 Task: Look for space in San Miguel, Philippines from 10th August, 2023 to 18th August, 2023 for 2 adults in price range Rs.10000 to Rs.14000. Place can be private room with 1  bedroom having 1 bed and 1 bathroom. Property type can be house, flat, guest house. Amenities needed are: wifi, TV, free parkinig on premises, gym, breakfast. Booking option can be shelf check-in. Required host language is English.
Action: Mouse moved to (446, 96)
Screenshot: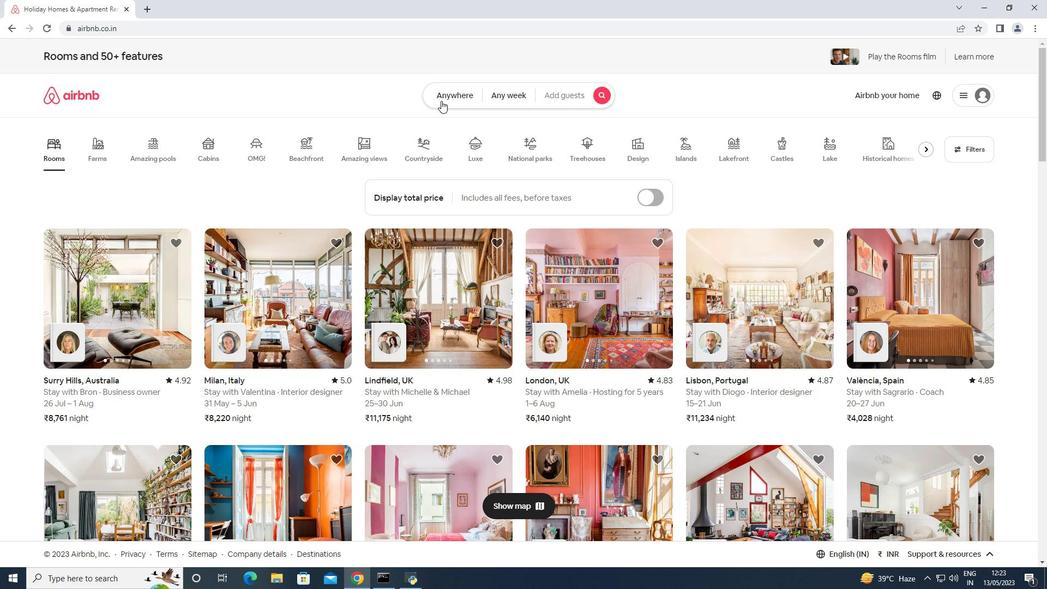 
Action: Mouse pressed left at (446, 96)
Screenshot: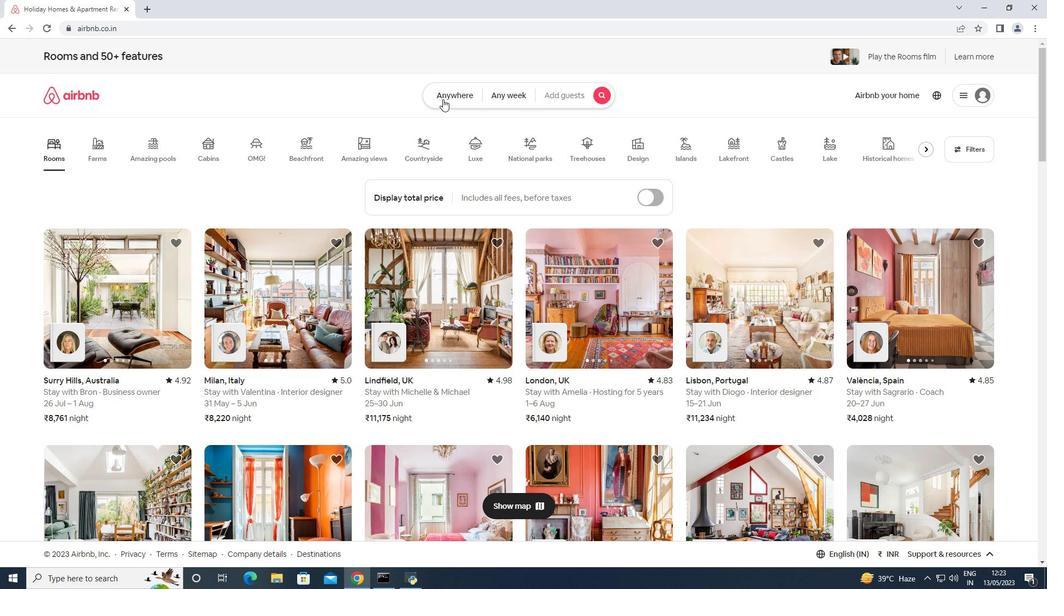 
Action: Mouse moved to (415, 130)
Screenshot: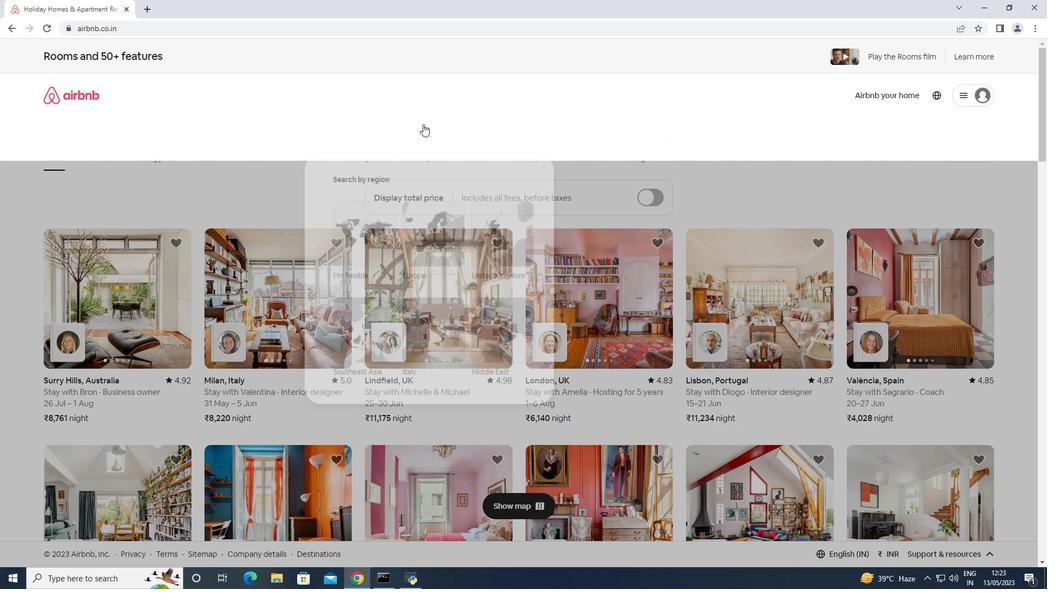
Action: Mouse pressed left at (415, 130)
Screenshot: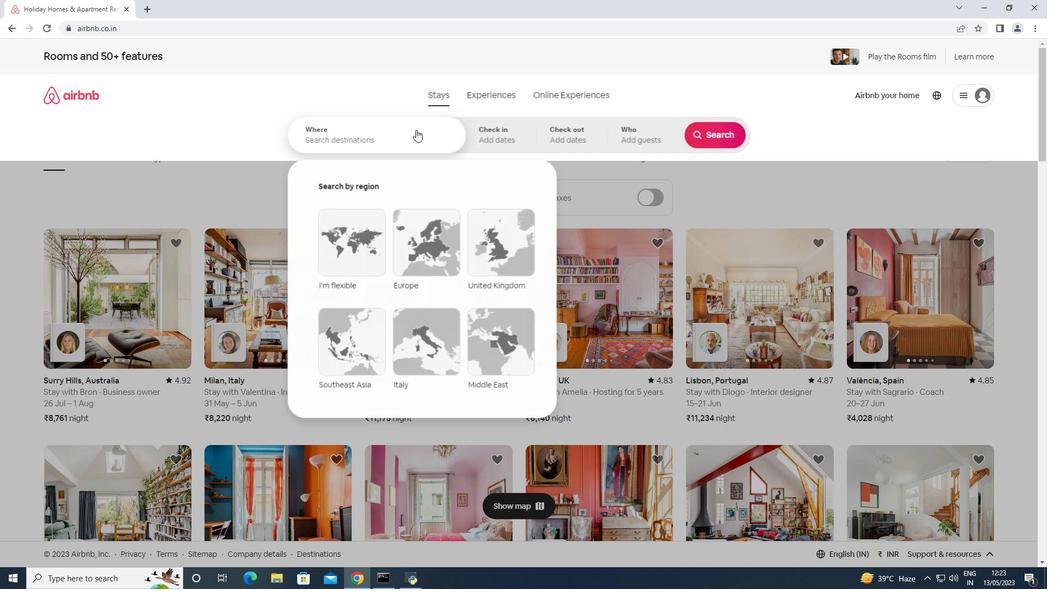 
Action: Key pressed <Key.shift>San<Key.space><Key.shift>Miguel,<Key.space><Key.shift>Philiphi<Key.backspace><Key.backspace><Key.backspace>ppines<Key.enter>
Screenshot: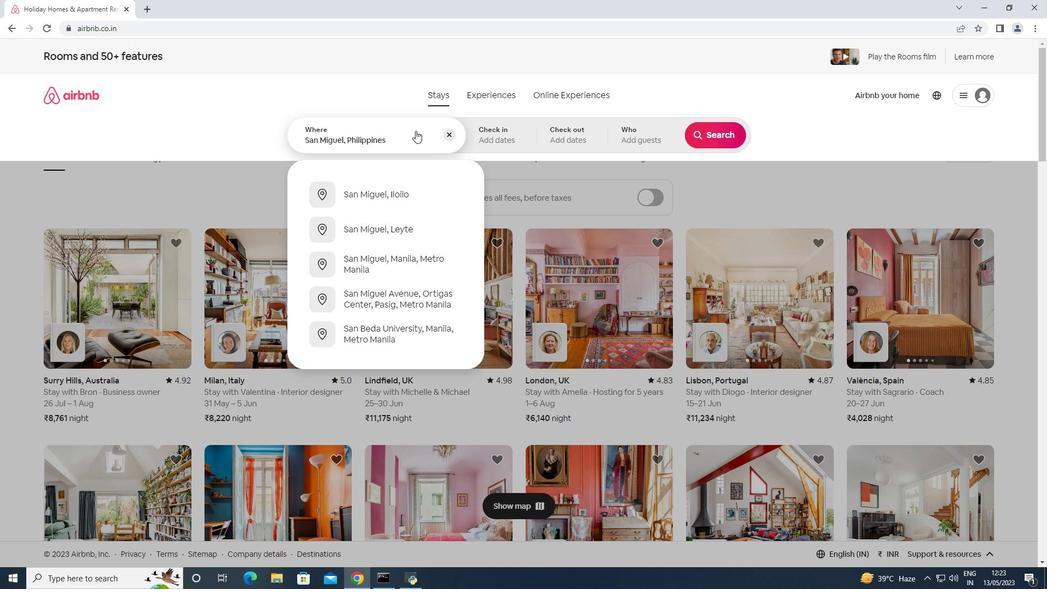 
Action: Mouse moved to (715, 229)
Screenshot: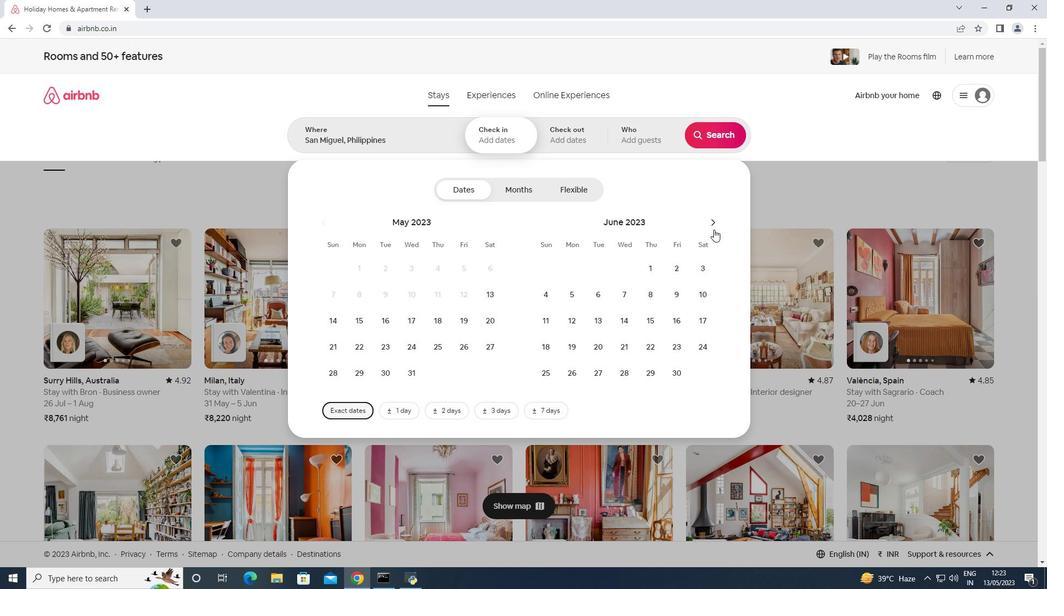 
Action: Mouse pressed left at (715, 229)
Screenshot: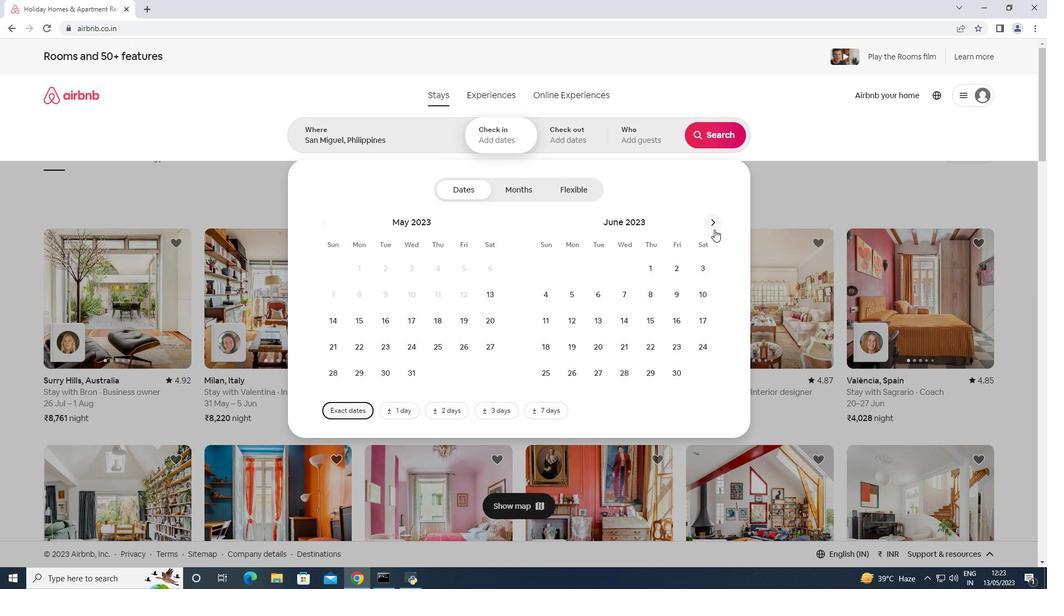 
Action: Mouse pressed left at (715, 229)
Screenshot: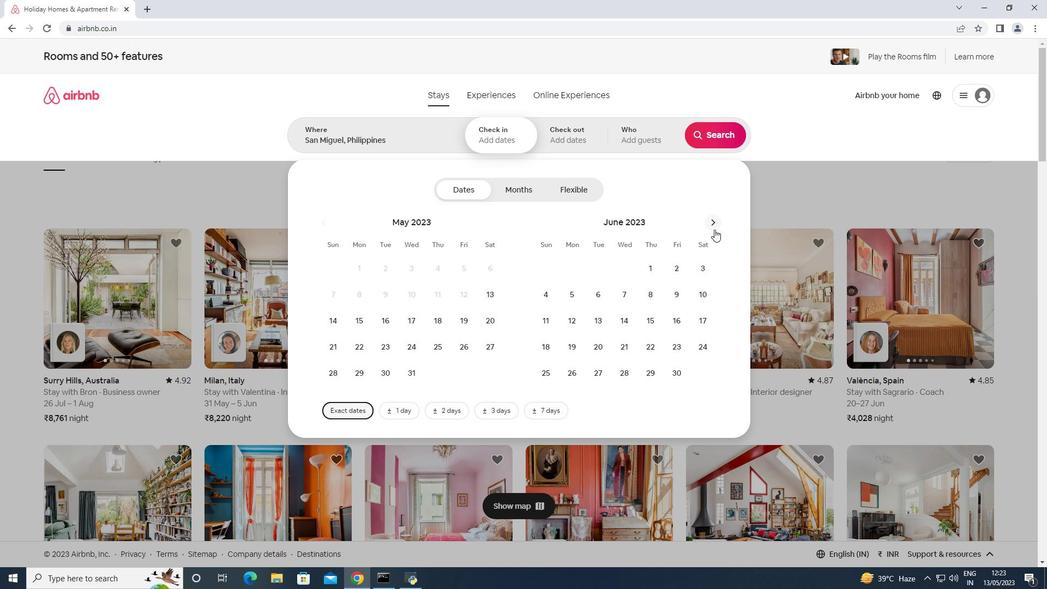 
Action: Mouse moved to (660, 293)
Screenshot: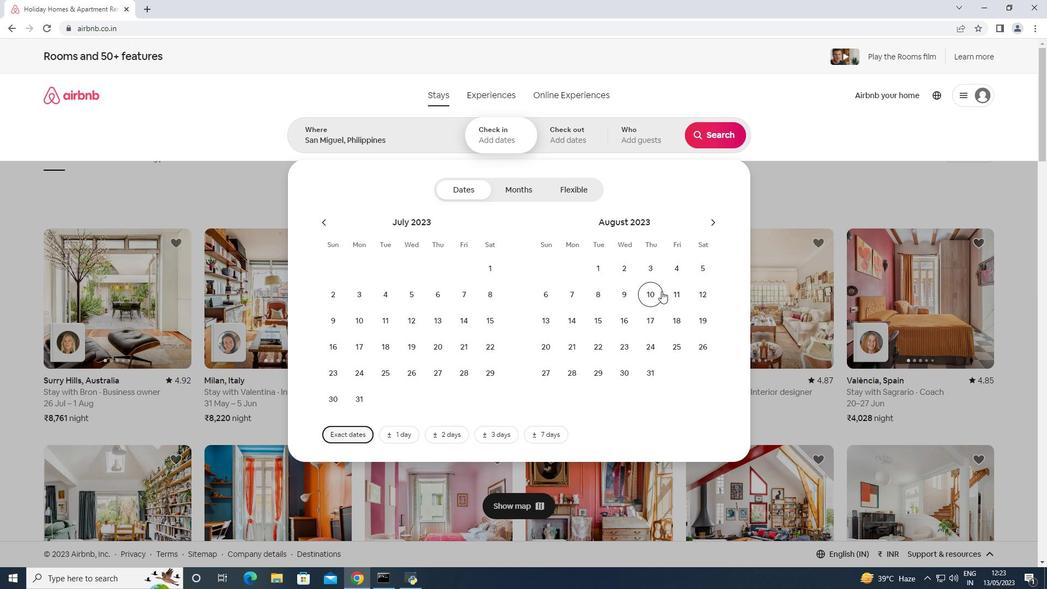 
Action: Mouse pressed left at (660, 293)
Screenshot: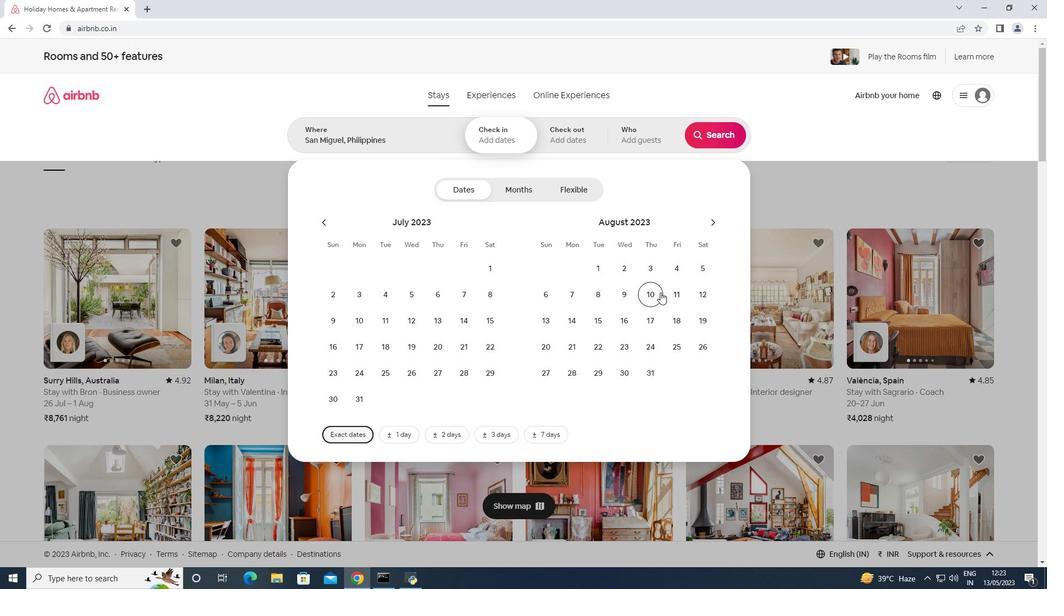 
Action: Mouse moved to (672, 318)
Screenshot: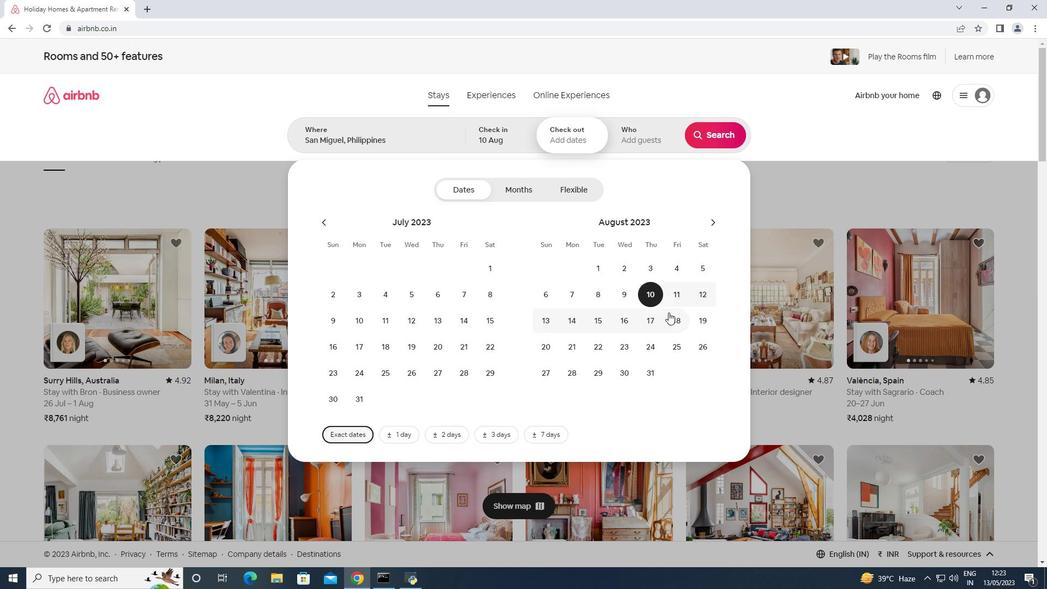 
Action: Mouse pressed left at (672, 318)
Screenshot: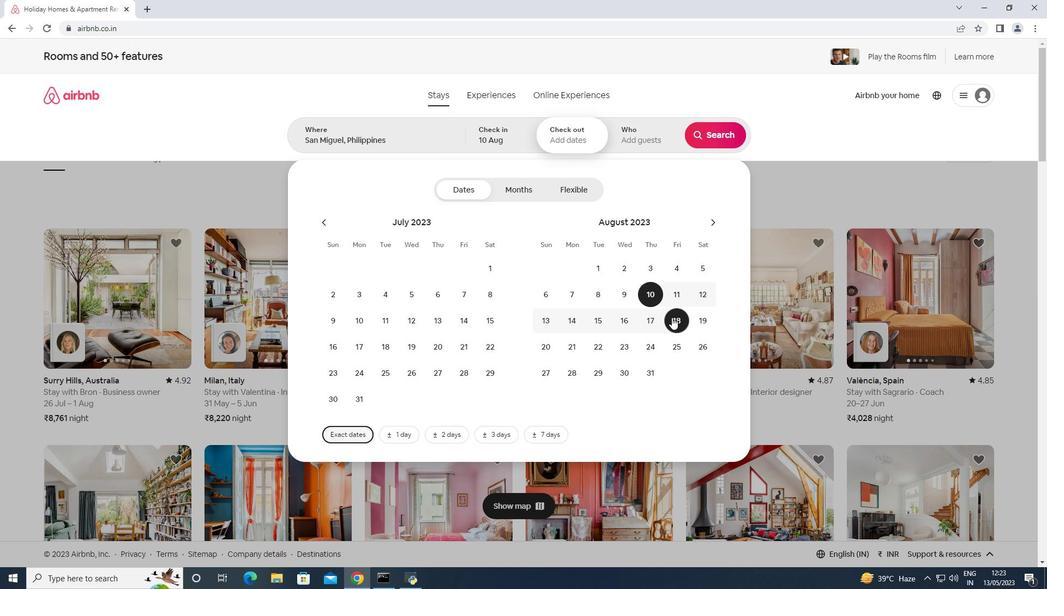 
Action: Mouse moved to (643, 149)
Screenshot: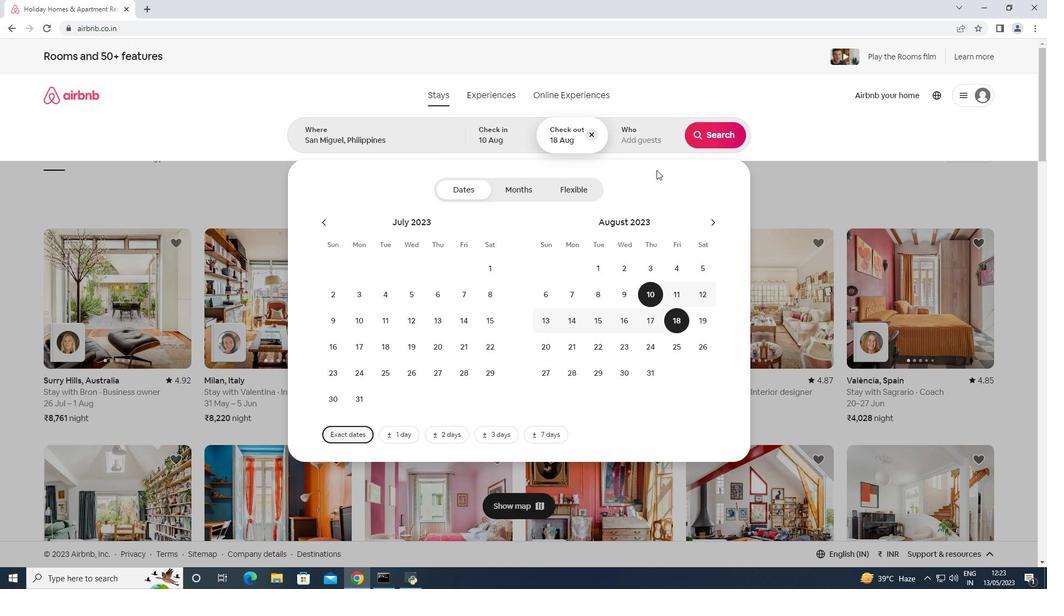 
Action: Mouse pressed left at (643, 149)
Screenshot: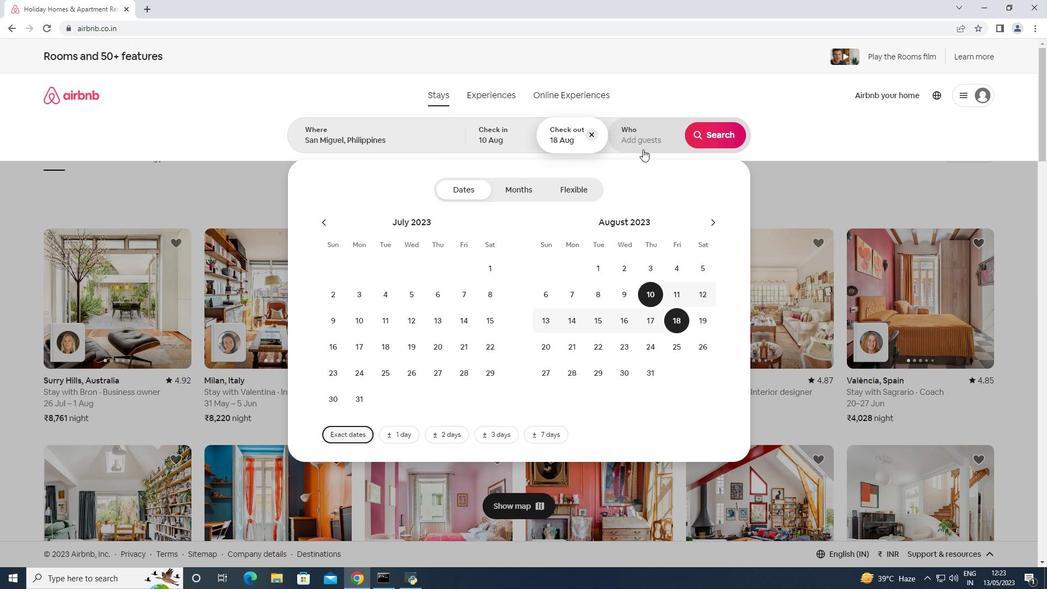 
Action: Mouse moved to (720, 195)
Screenshot: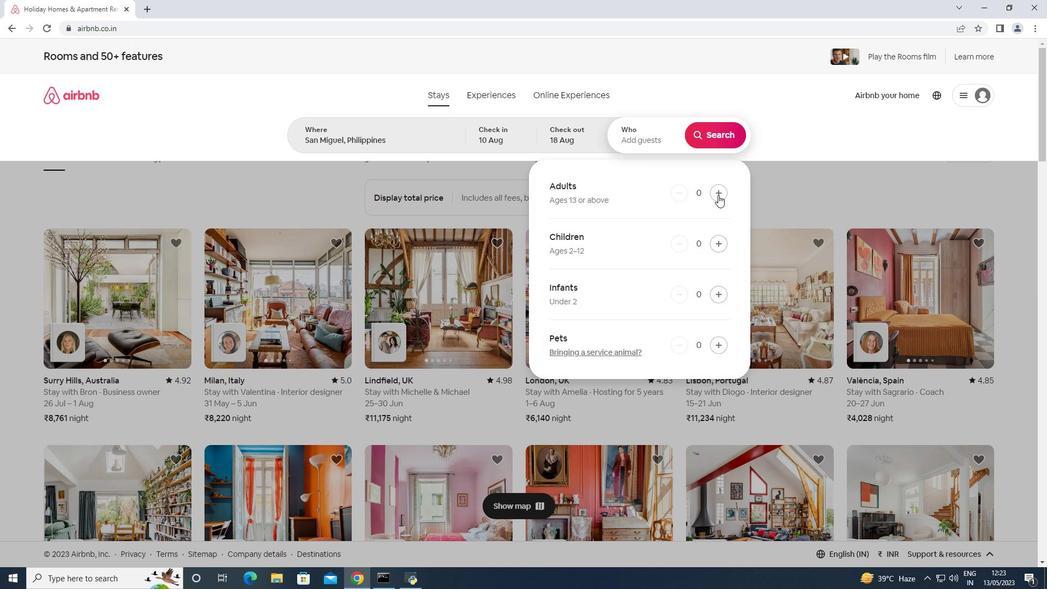 
Action: Mouse pressed left at (720, 195)
Screenshot: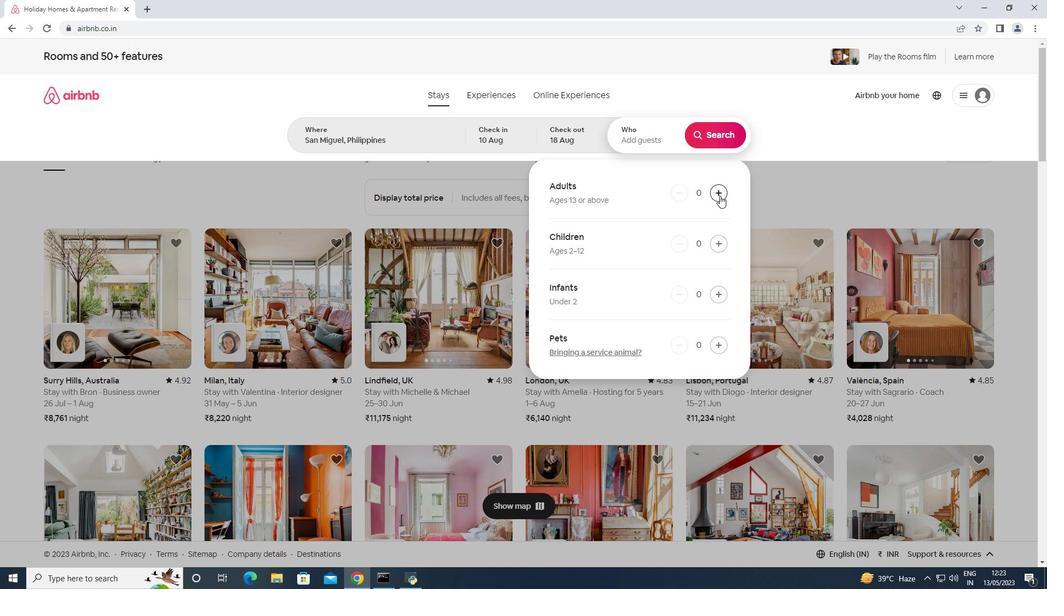 
Action: Mouse pressed left at (720, 195)
Screenshot: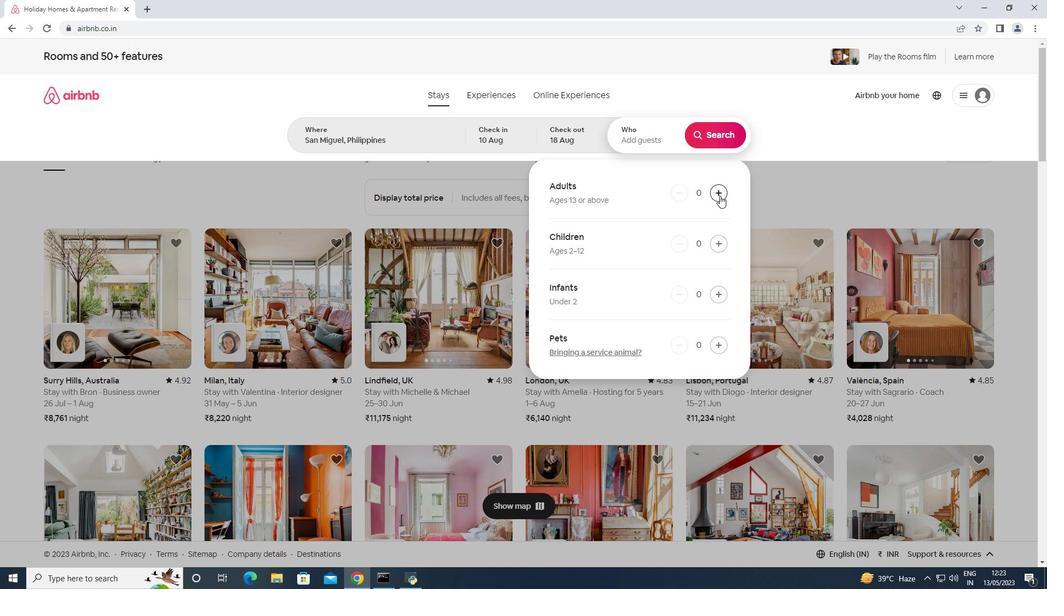 
Action: Mouse moved to (711, 133)
Screenshot: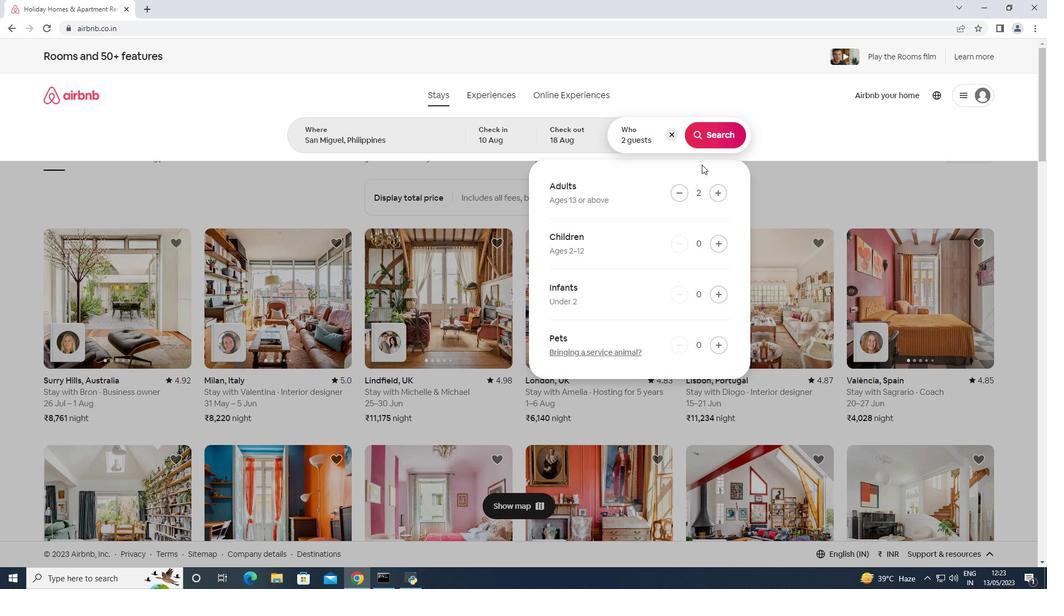 
Action: Mouse pressed left at (711, 133)
Screenshot: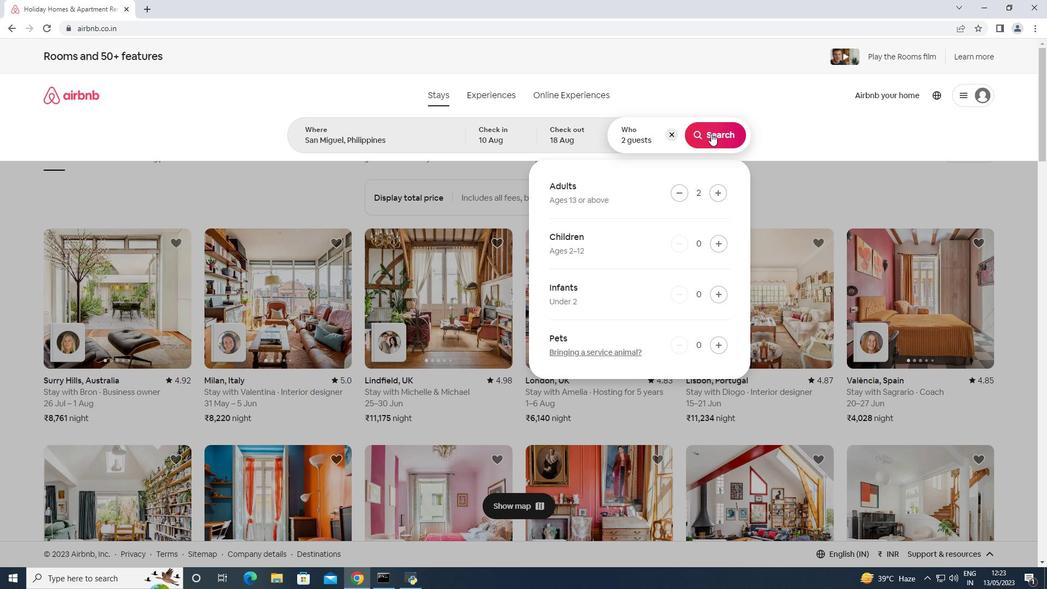 
Action: Mouse moved to (1006, 103)
Screenshot: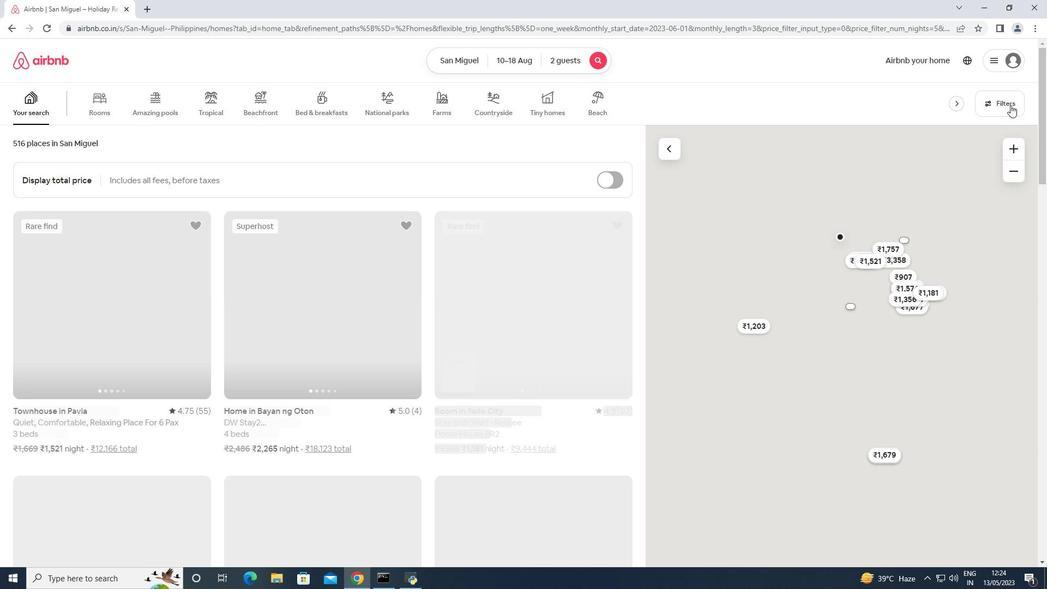 
Action: Mouse pressed left at (1006, 103)
Screenshot: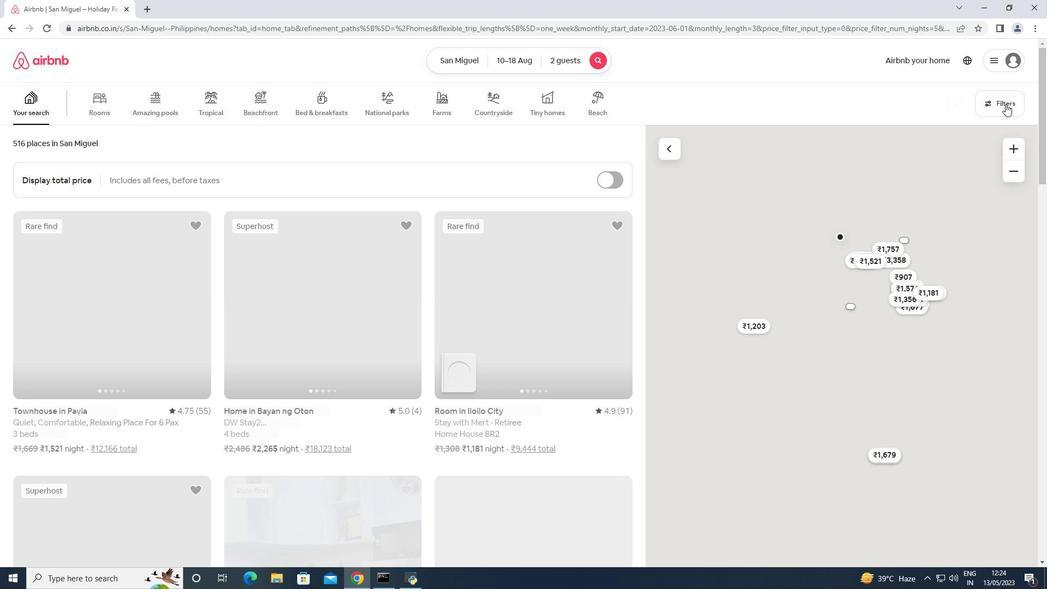 
Action: Mouse moved to (439, 368)
Screenshot: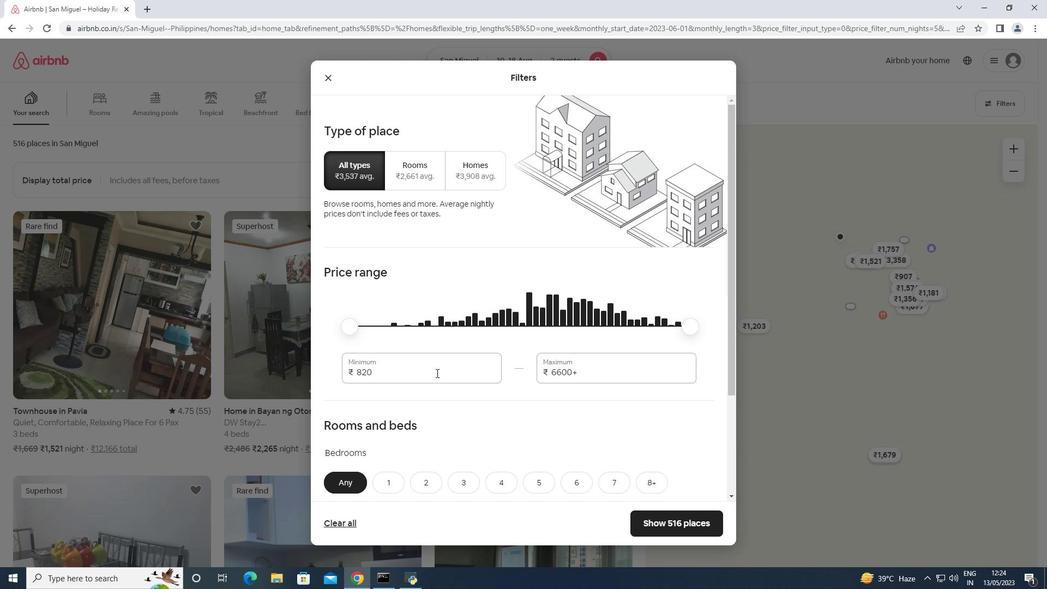 
Action: Mouse pressed left at (439, 368)
Screenshot: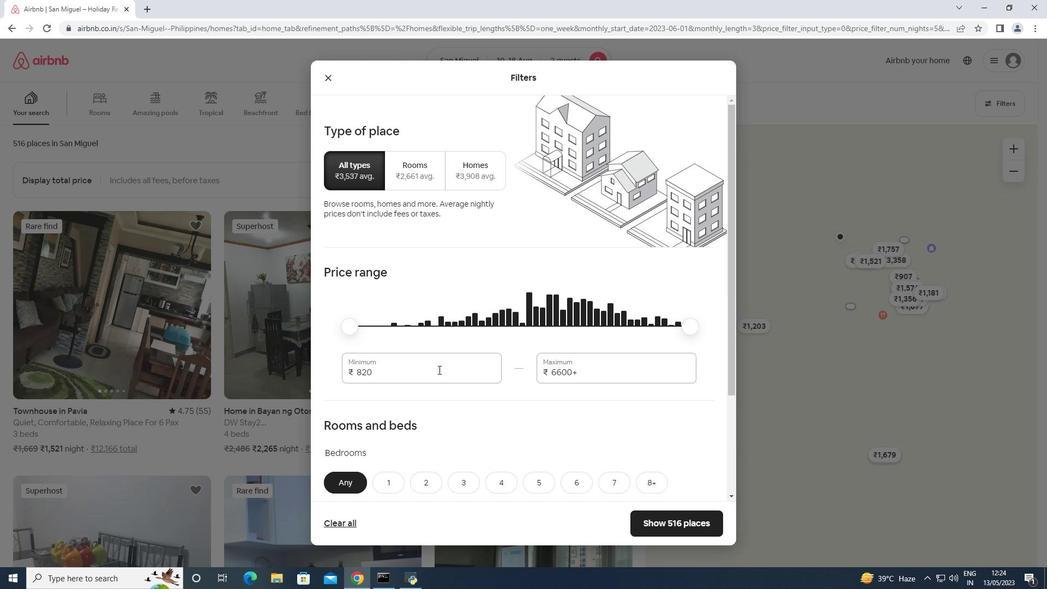 
Action: Mouse pressed left at (439, 368)
Screenshot: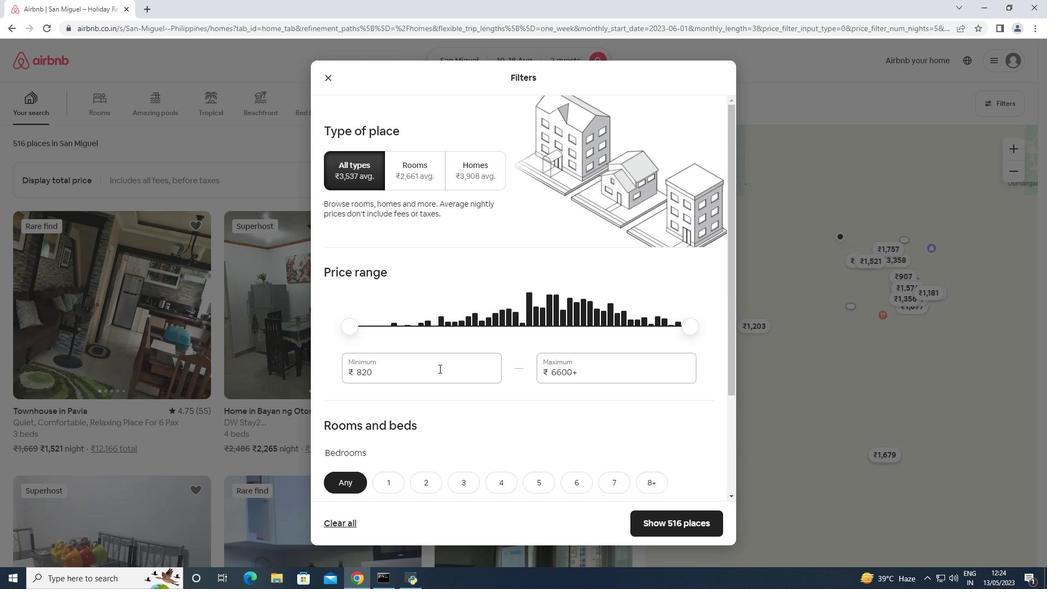 
Action: Mouse moved to (439, 368)
Screenshot: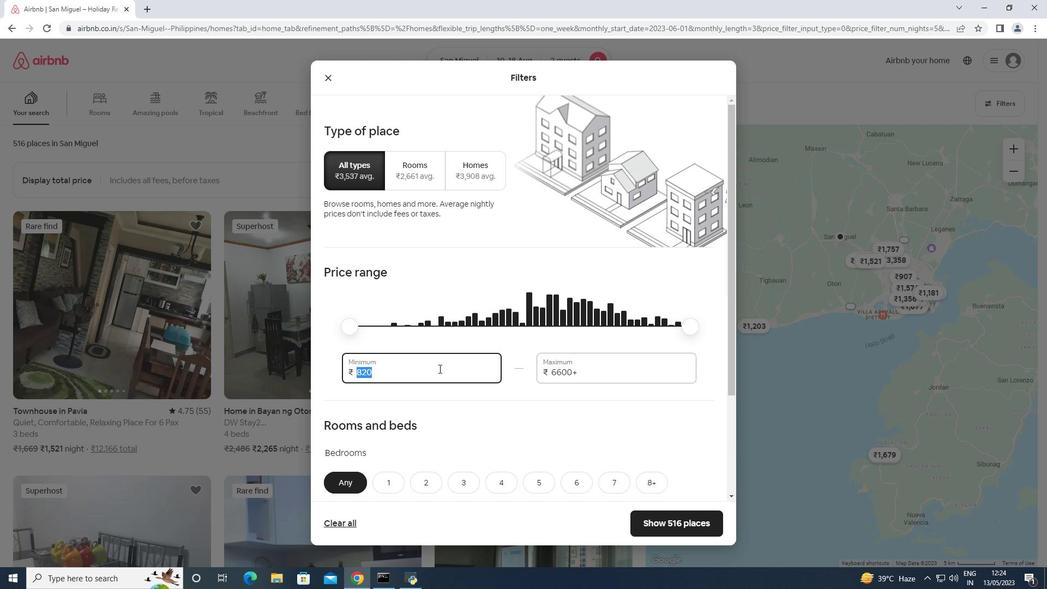
Action: Key pressed 10000<Key.tab>12<Key.backspace>4000
Screenshot: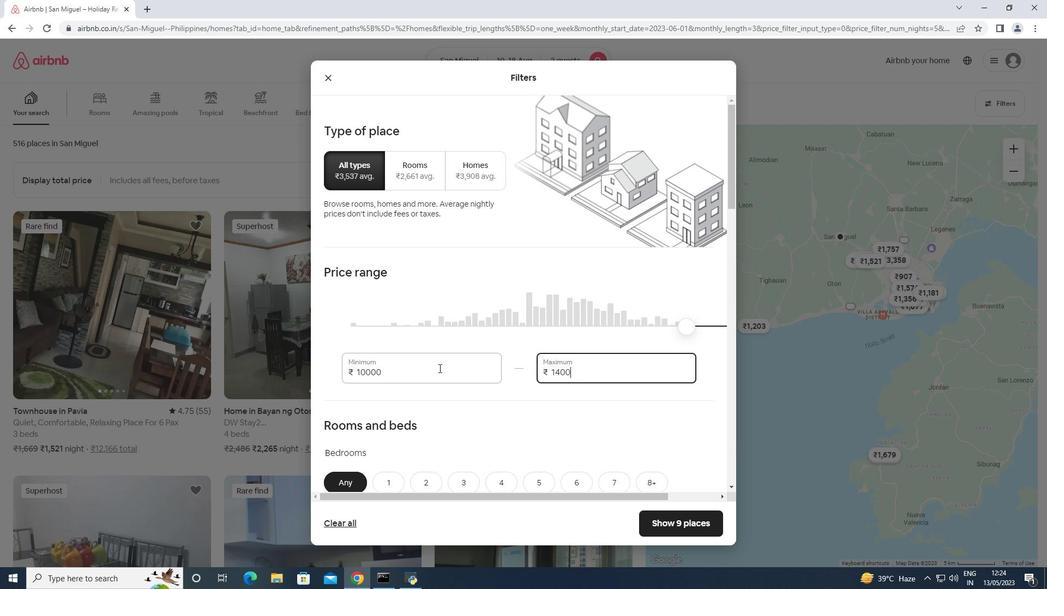 
Action: Mouse scrolled (439, 367) with delta (0, 0)
Screenshot: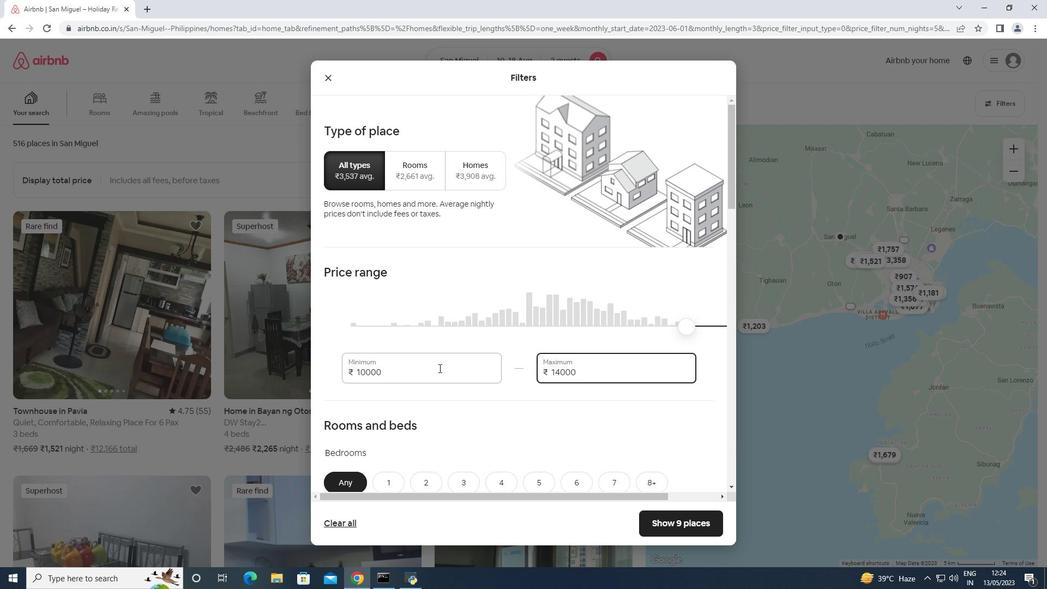 
Action: Mouse scrolled (439, 367) with delta (0, 0)
Screenshot: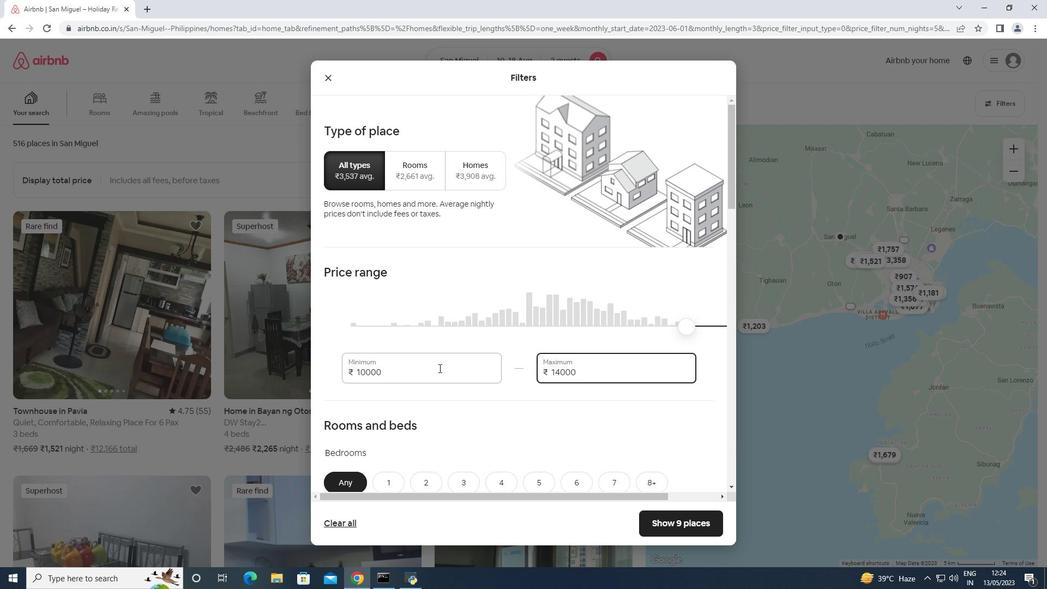 
Action: Mouse scrolled (439, 367) with delta (0, 0)
Screenshot: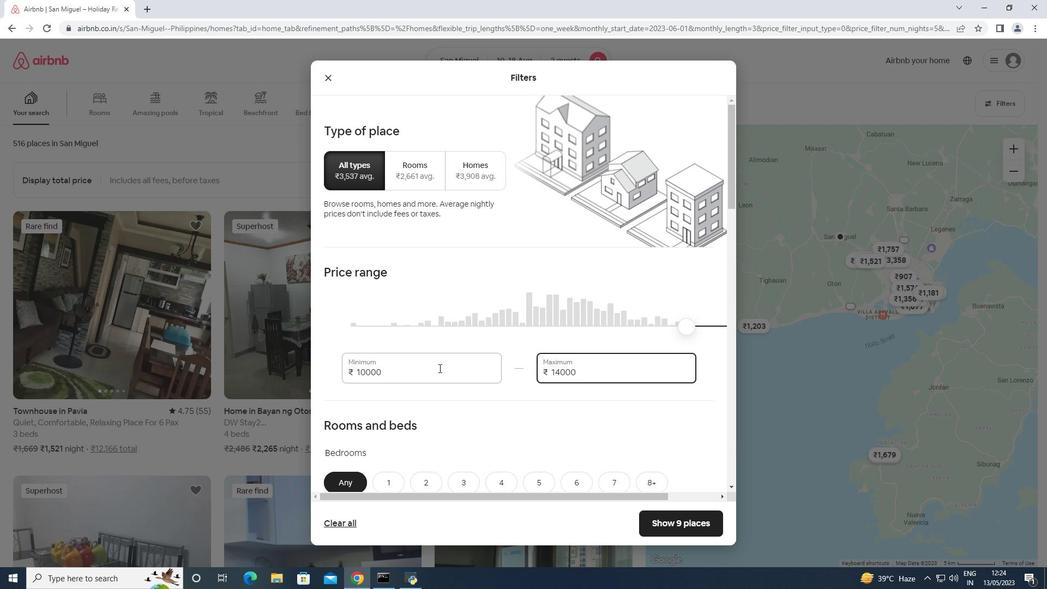 
Action: Mouse scrolled (439, 367) with delta (0, 0)
Screenshot: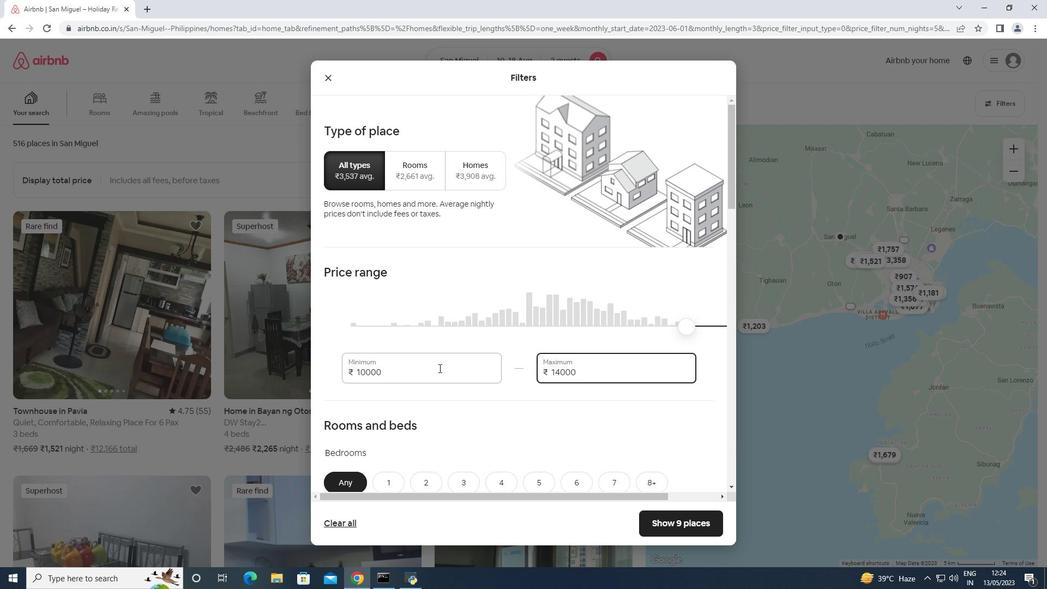 
Action: Mouse scrolled (439, 367) with delta (0, 0)
Screenshot: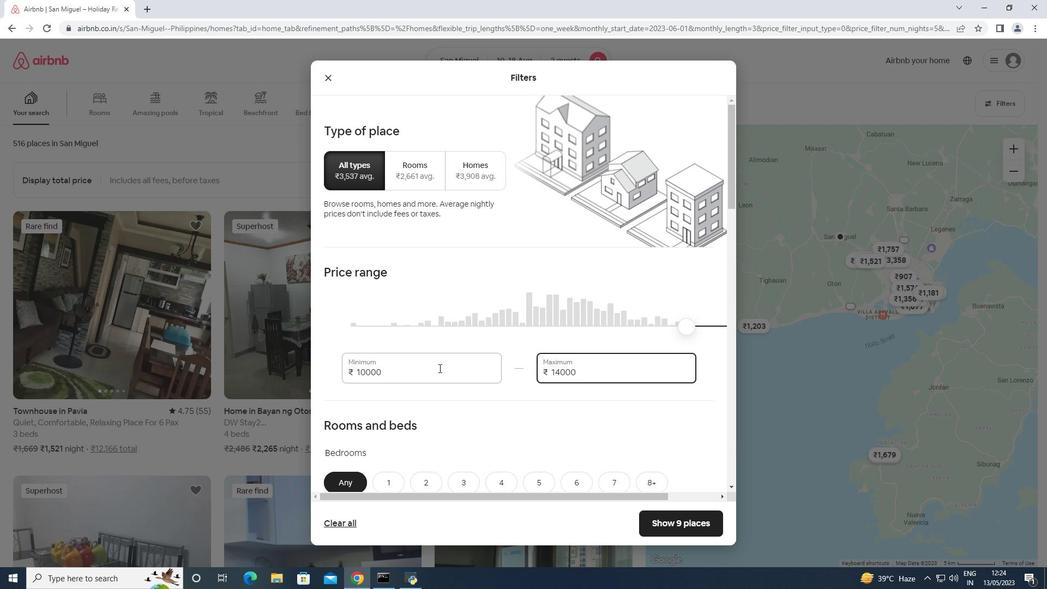
Action: Mouse moved to (397, 210)
Screenshot: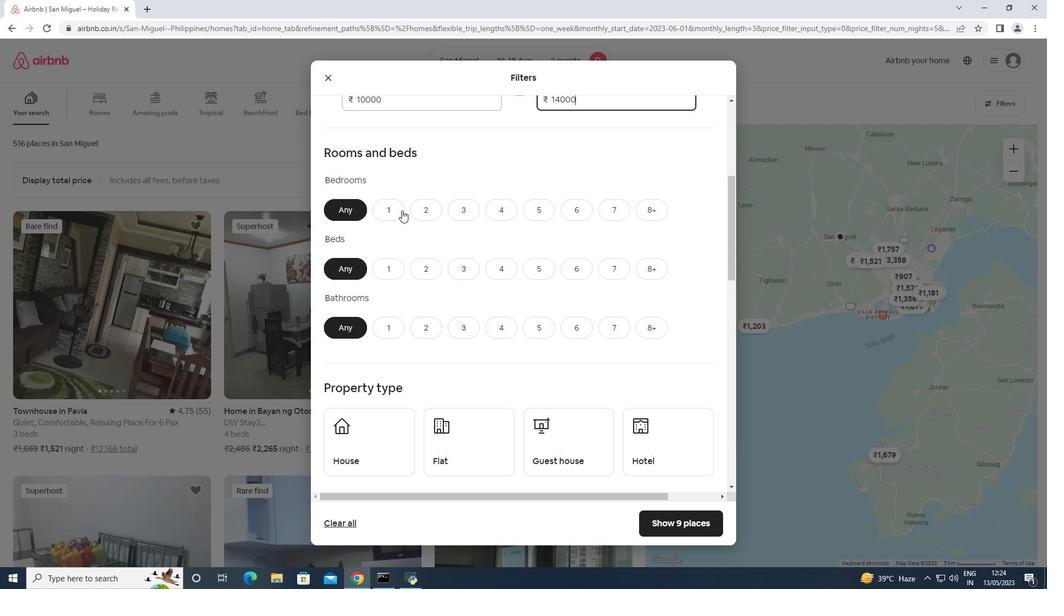 
Action: Mouse pressed left at (397, 210)
Screenshot: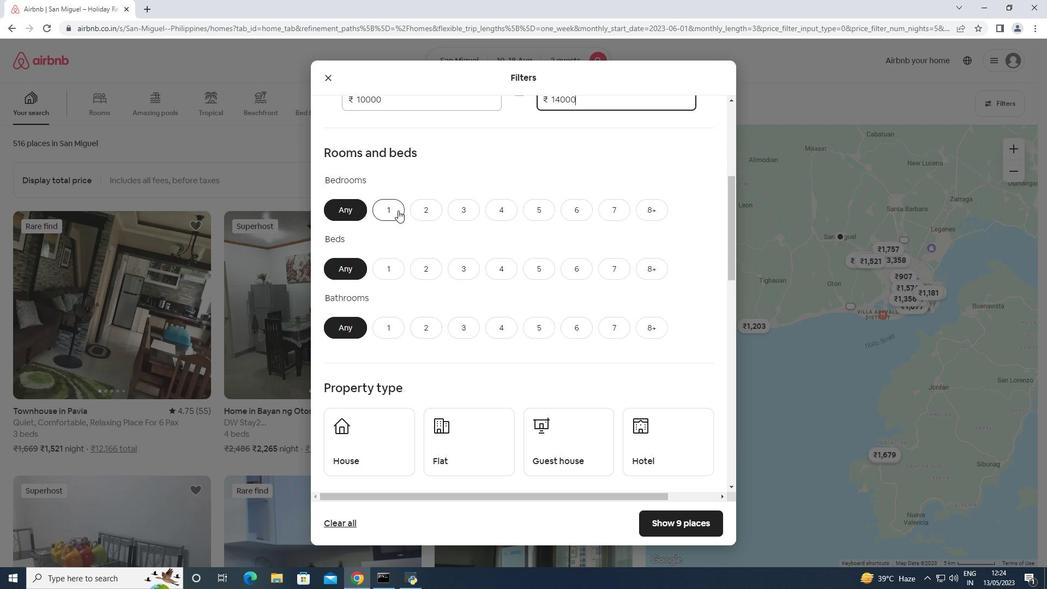 
Action: Mouse moved to (388, 264)
Screenshot: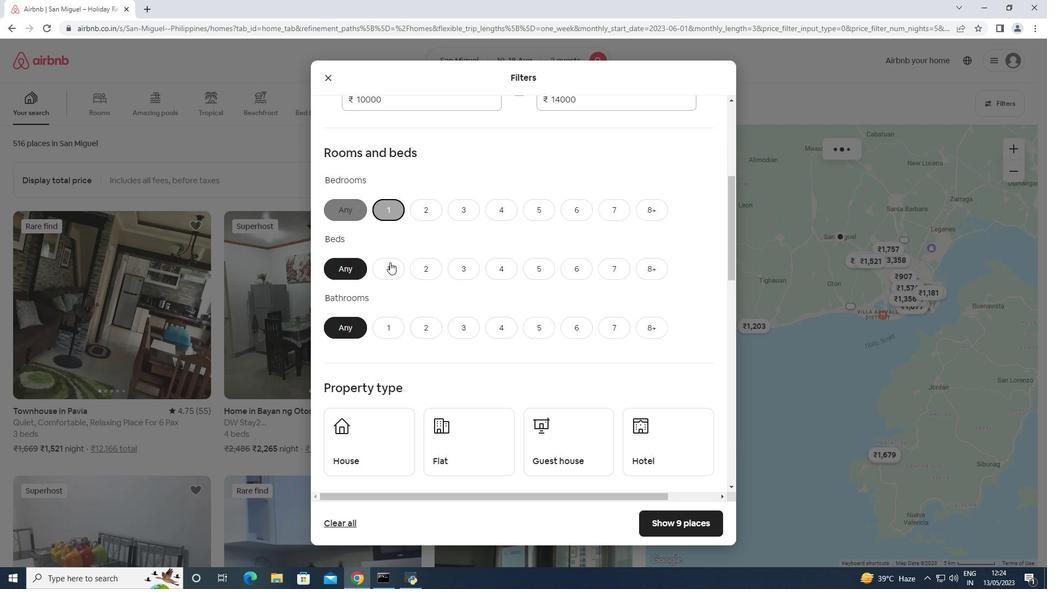 
Action: Mouse pressed left at (388, 264)
Screenshot: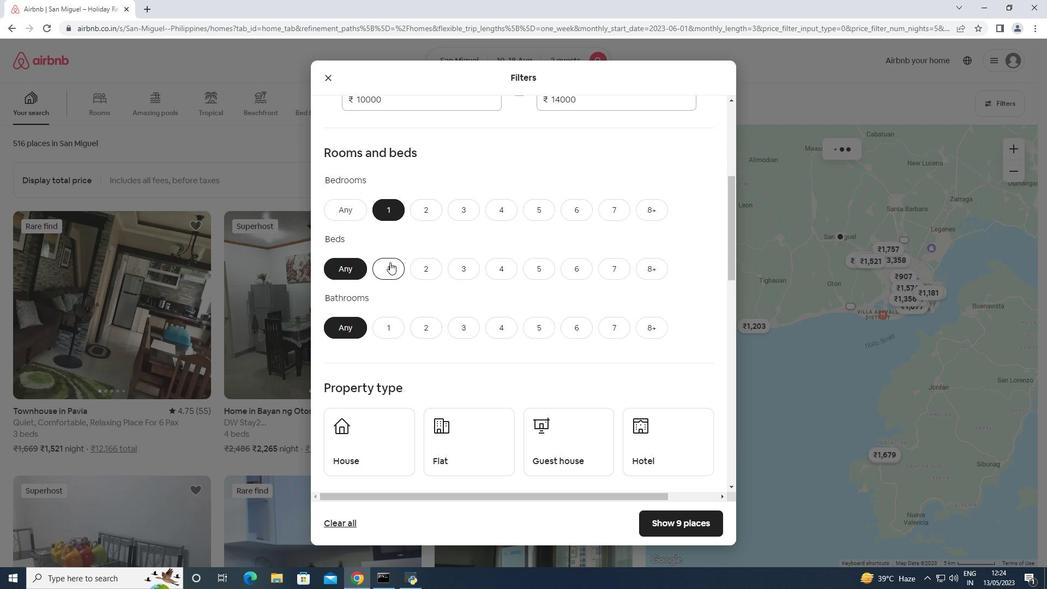 
Action: Mouse moved to (395, 323)
Screenshot: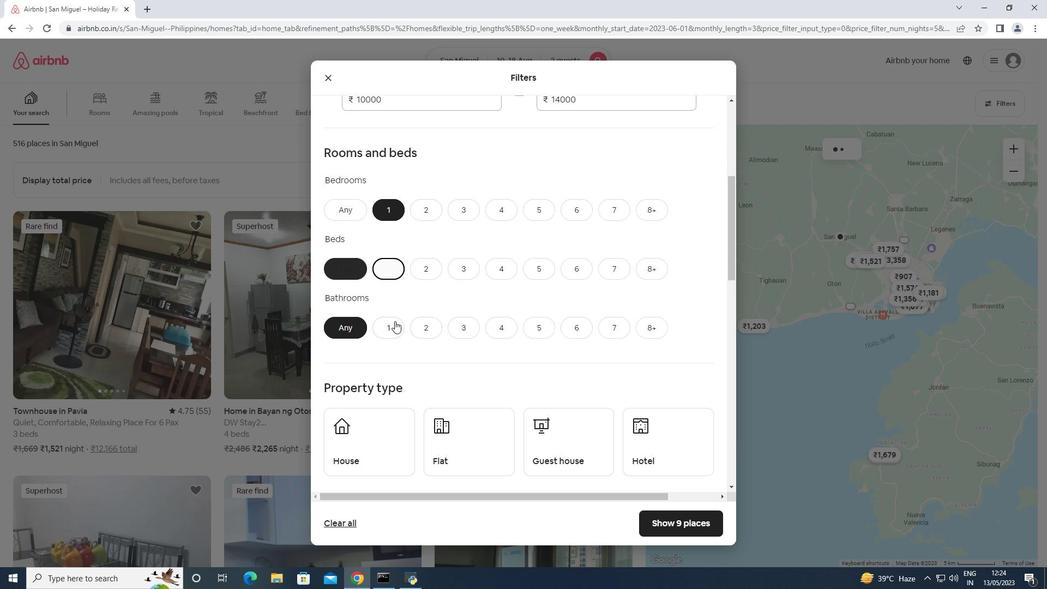 
Action: Mouse pressed left at (395, 323)
Screenshot: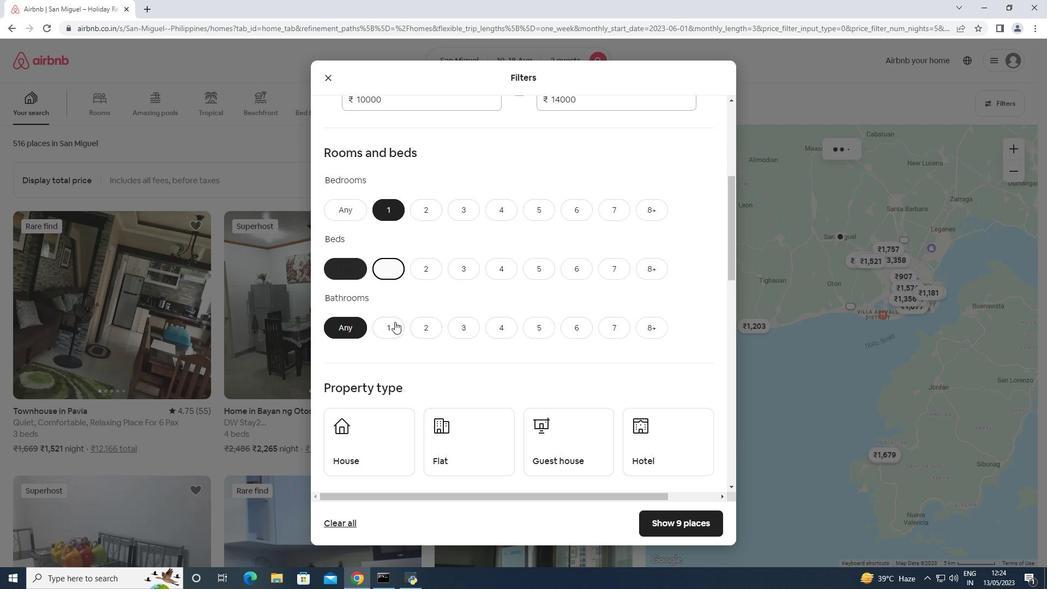 
Action: Mouse moved to (395, 323)
Screenshot: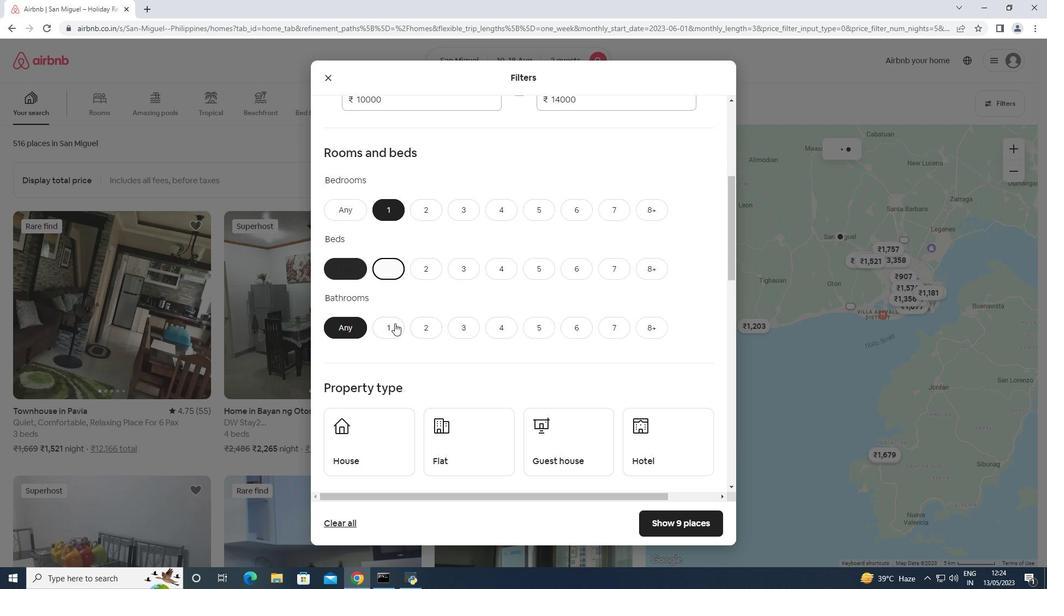 
Action: Mouse scrolled (395, 322) with delta (0, 0)
Screenshot: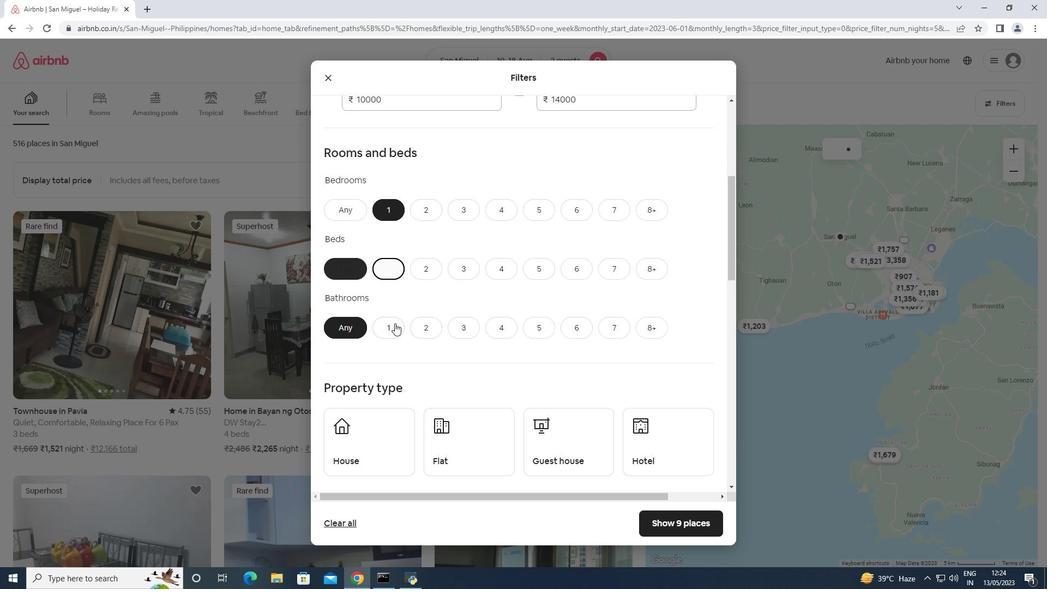 
Action: Mouse scrolled (395, 322) with delta (0, 0)
Screenshot: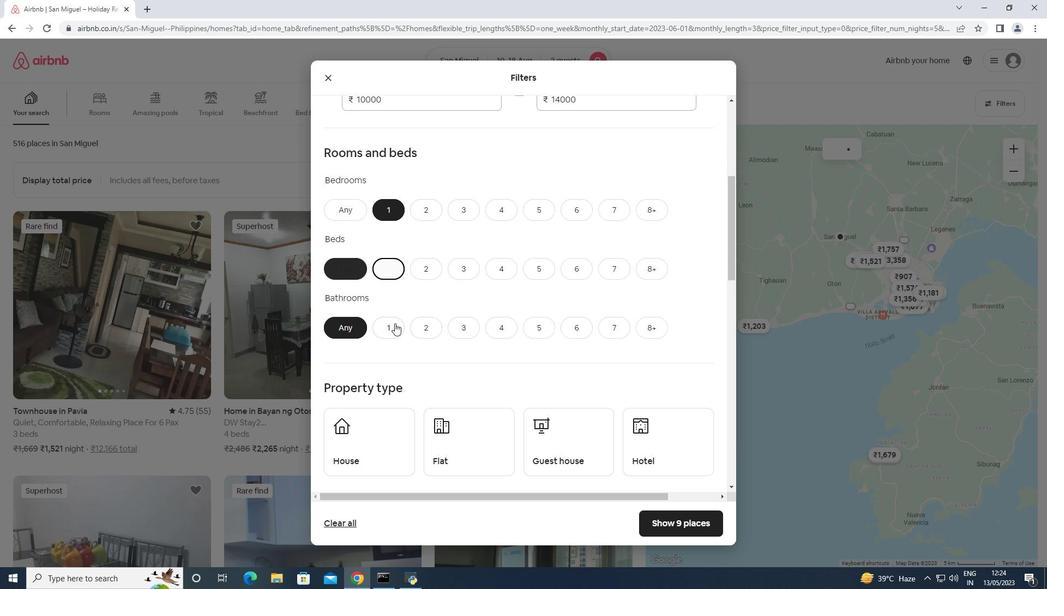 
Action: Mouse moved to (395, 322)
Screenshot: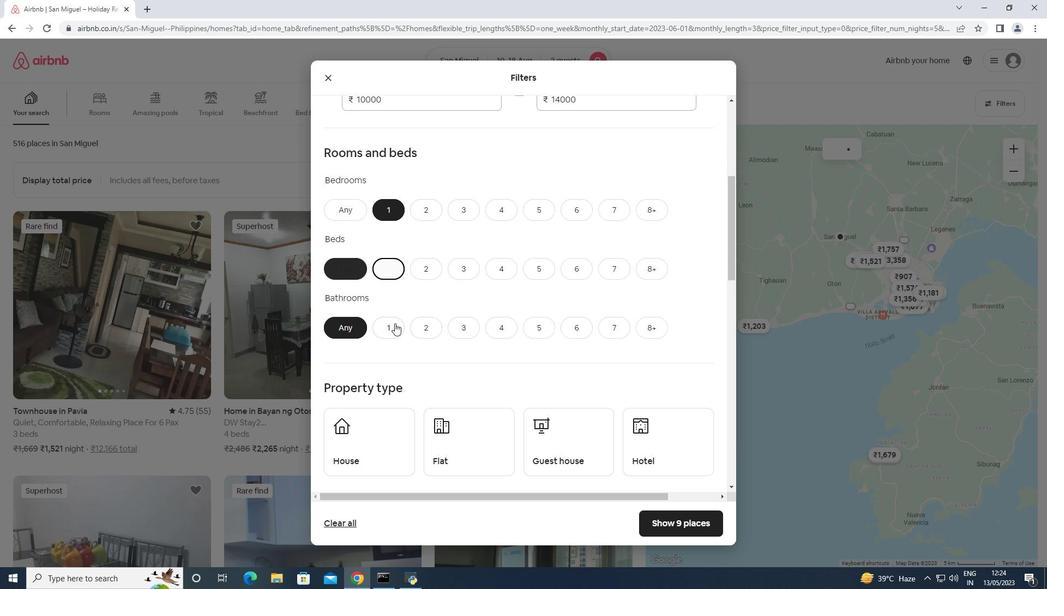 
Action: Mouse scrolled (395, 322) with delta (0, 0)
Screenshot: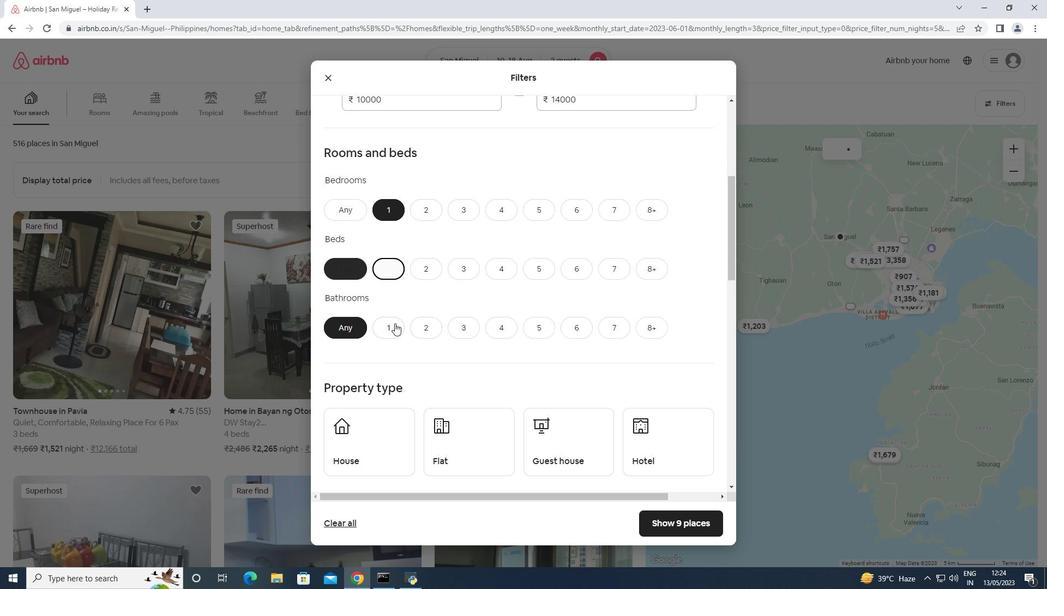 
Action: Mouse moved to (393, 320)
Screenshot: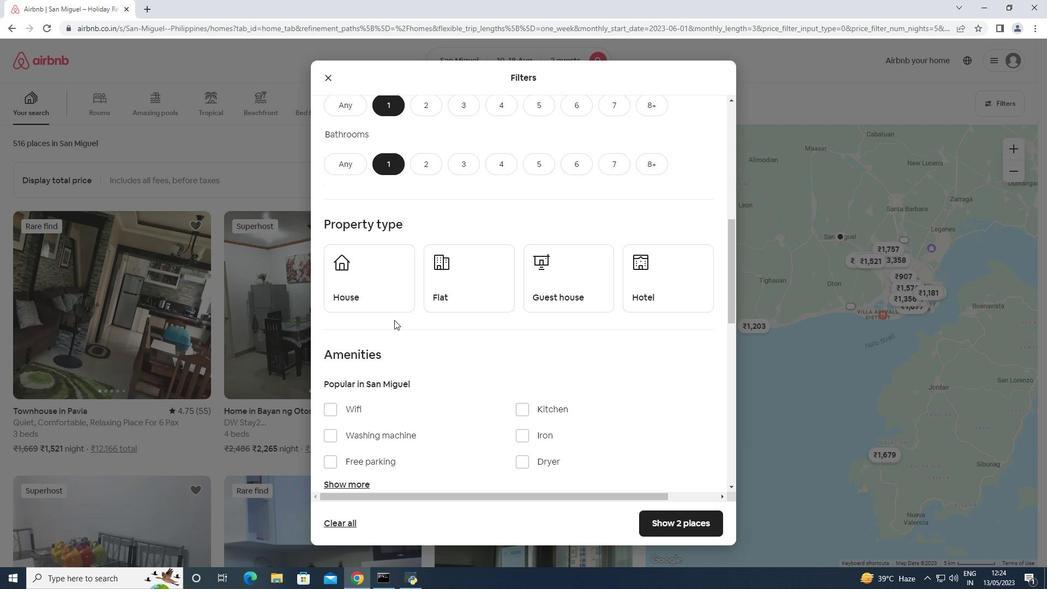 
Action: Mouse scrolled (393, 319) with delta (0, 0)
Screenshot: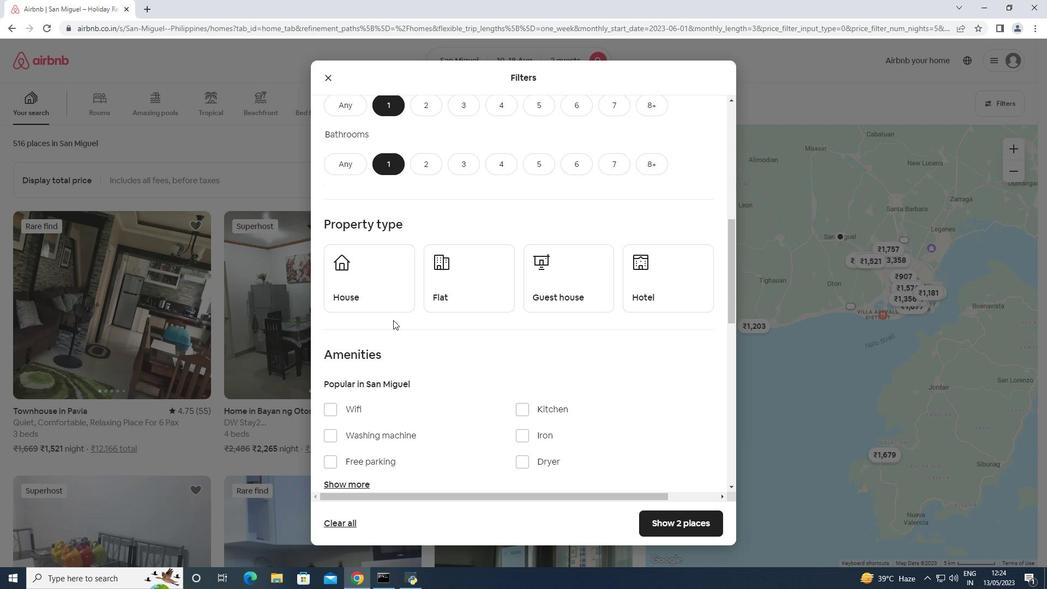 
Action: Mouse scrolled (393, 319) with delta (0, 0)
Screenshot: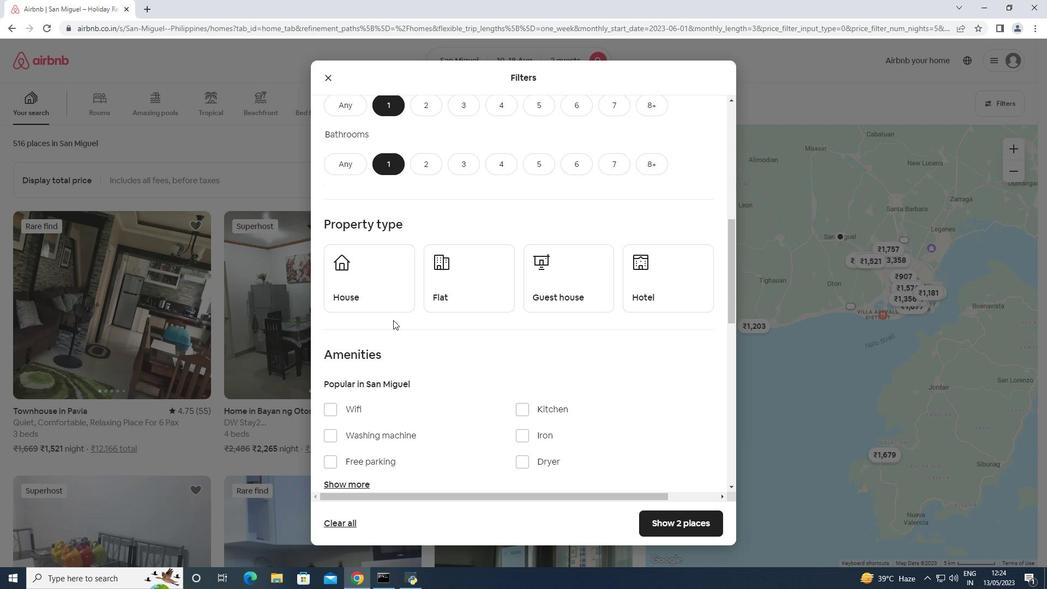 
Action: Mouse scrolled (393, 319) with delta (0, 0)
Screenshot: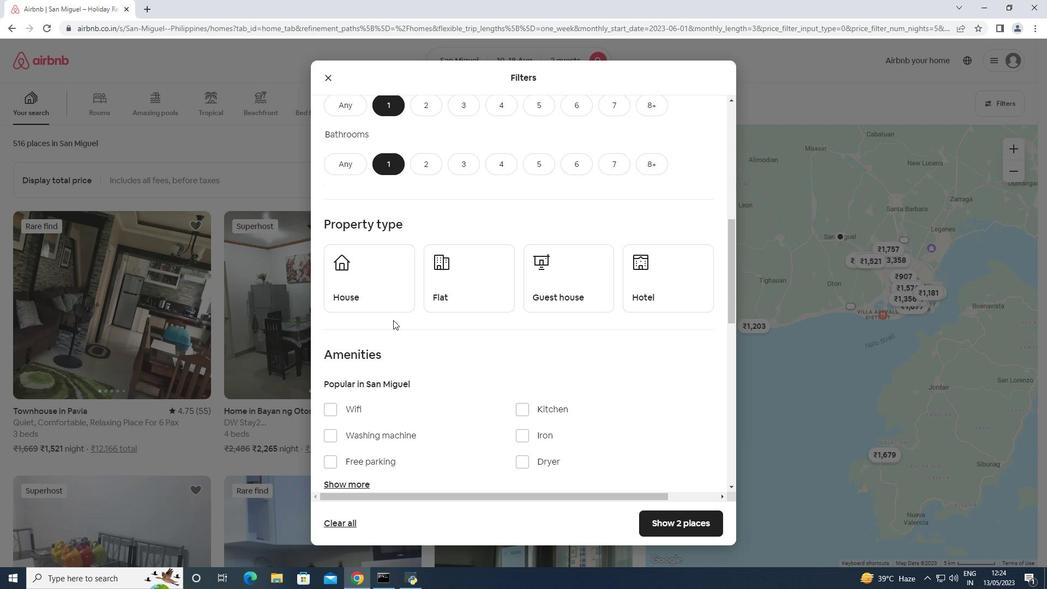 
Action: Mouse moved to (376, 246)
Screenshot: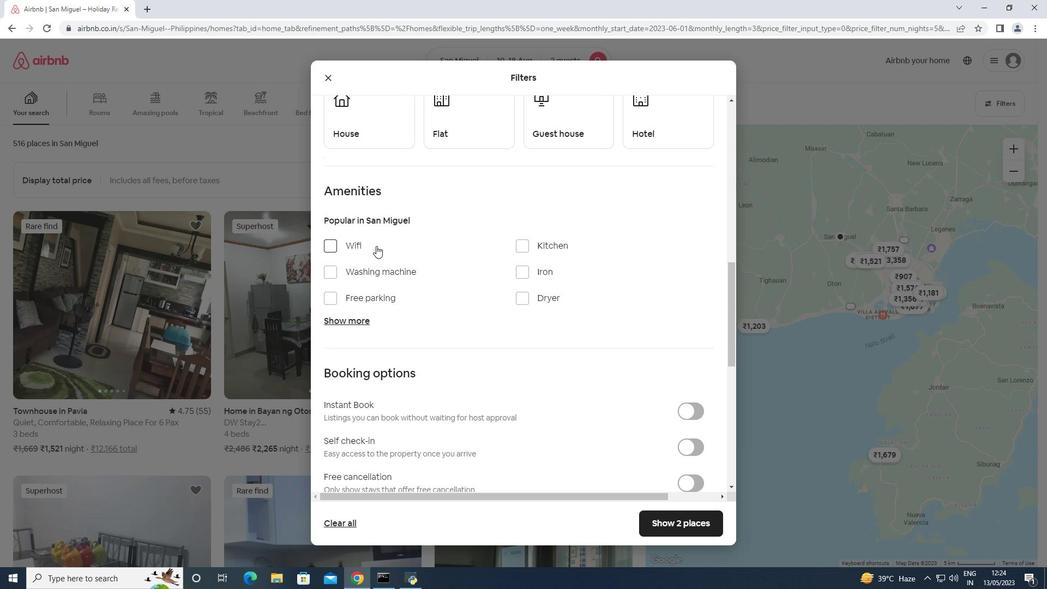 
Action: Mouse pressed left at (376, 246)
Screenshot: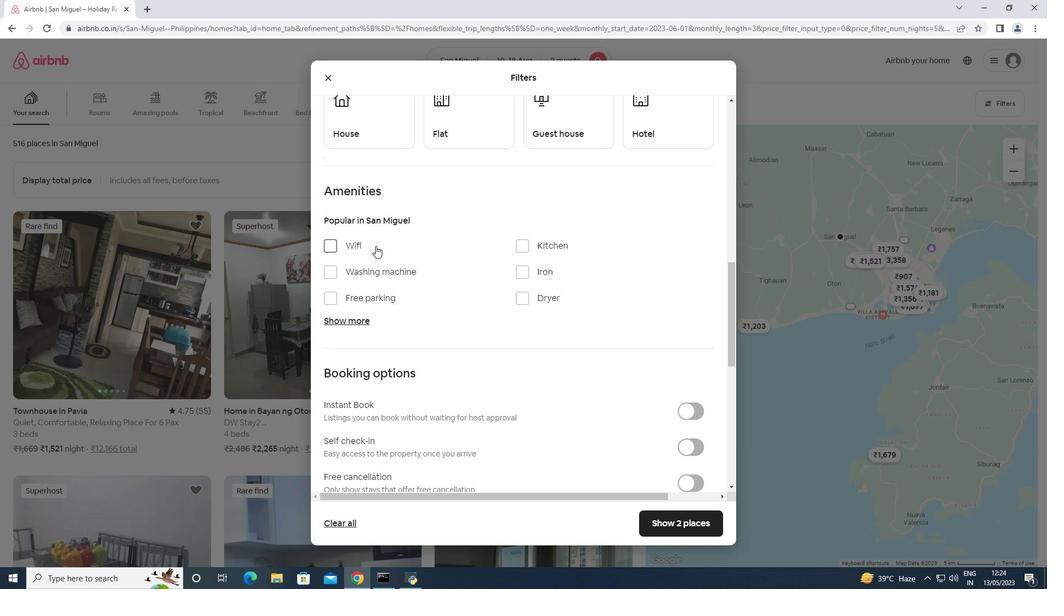 
Action: Mouse moved to (395, 299)
Screenshot: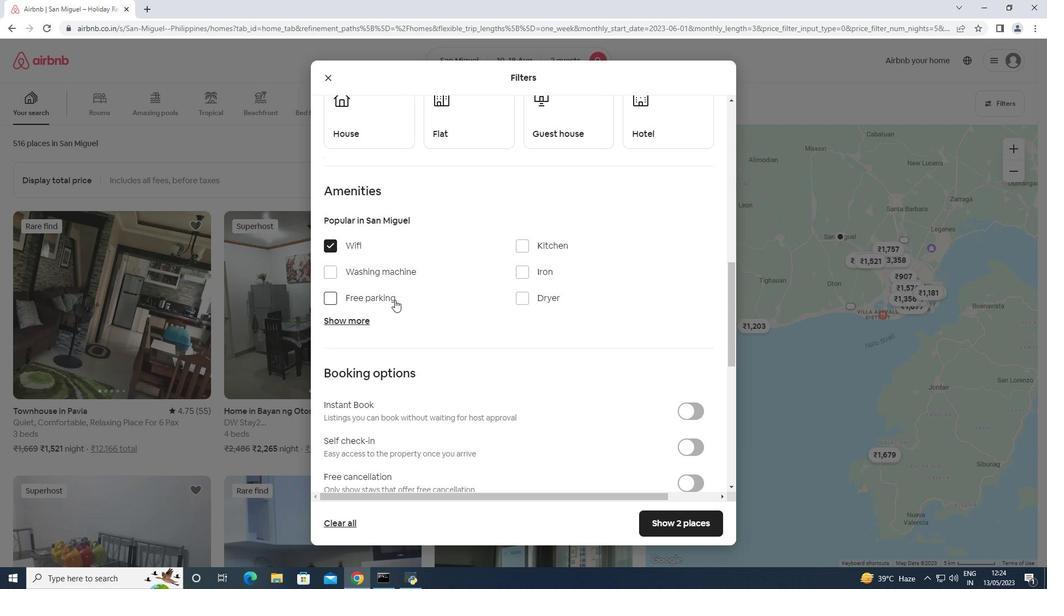 
Action: Mouse pressed left at (395, 299)
Screenshot: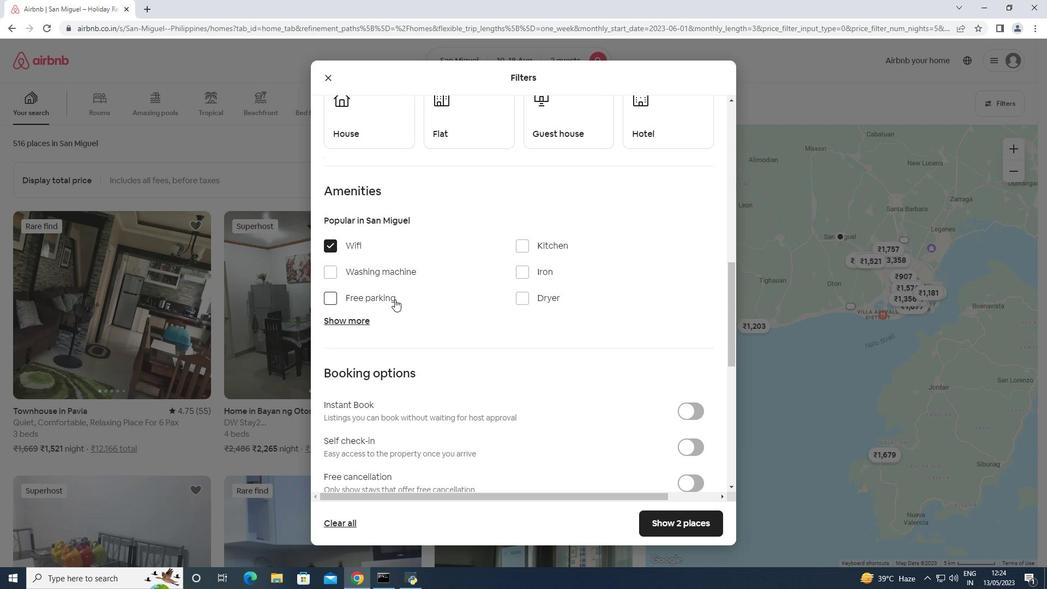 
Action: Mouse moved to (356, 320)
Screenshot: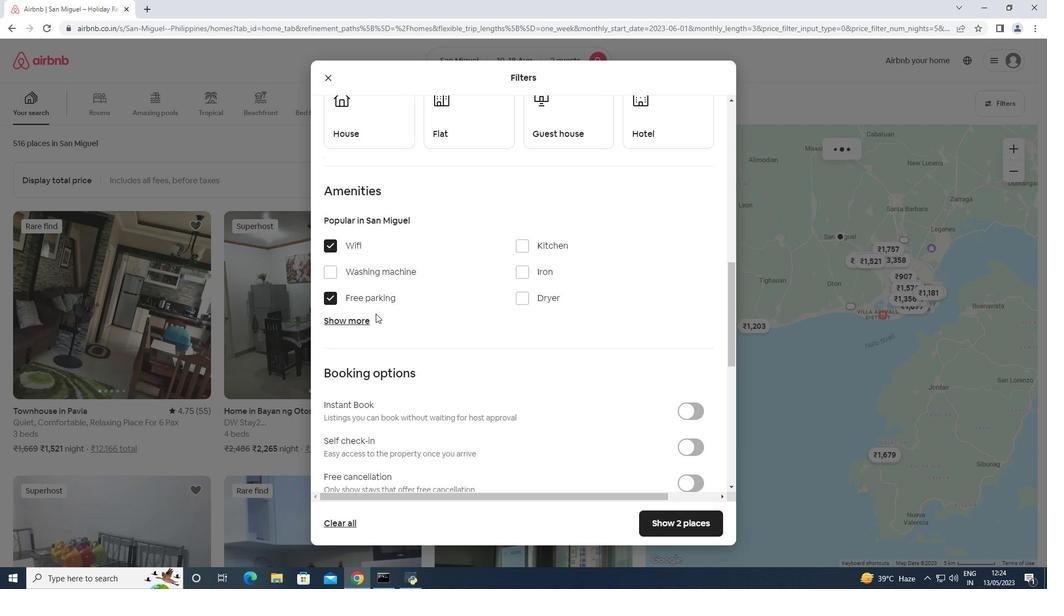 
Action: Mouse pressed left at (356, 320)
Screenshot: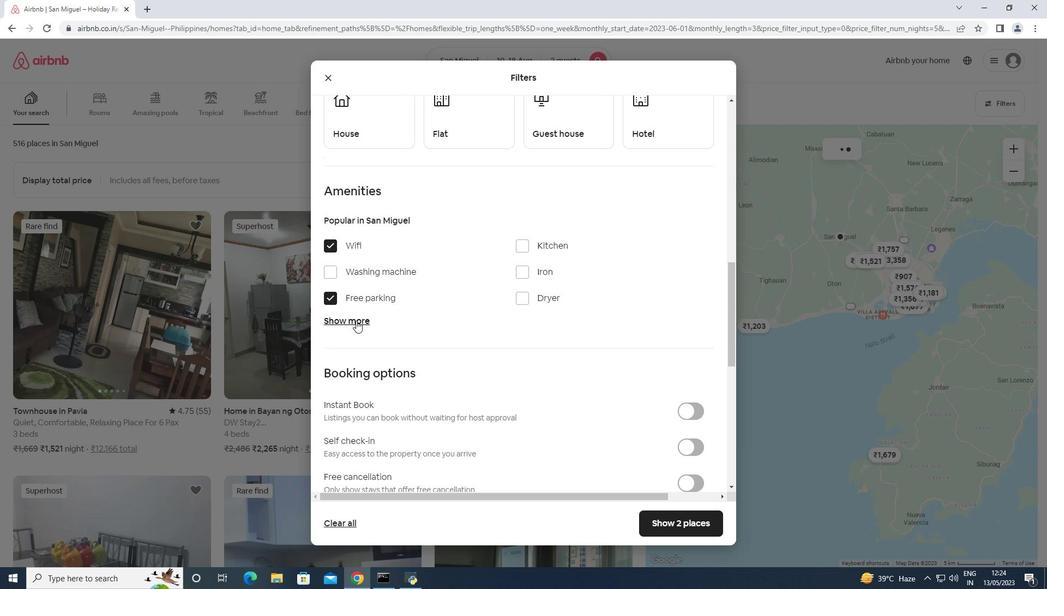 
Action: Mouse moved to (534, 382)
Screenshot: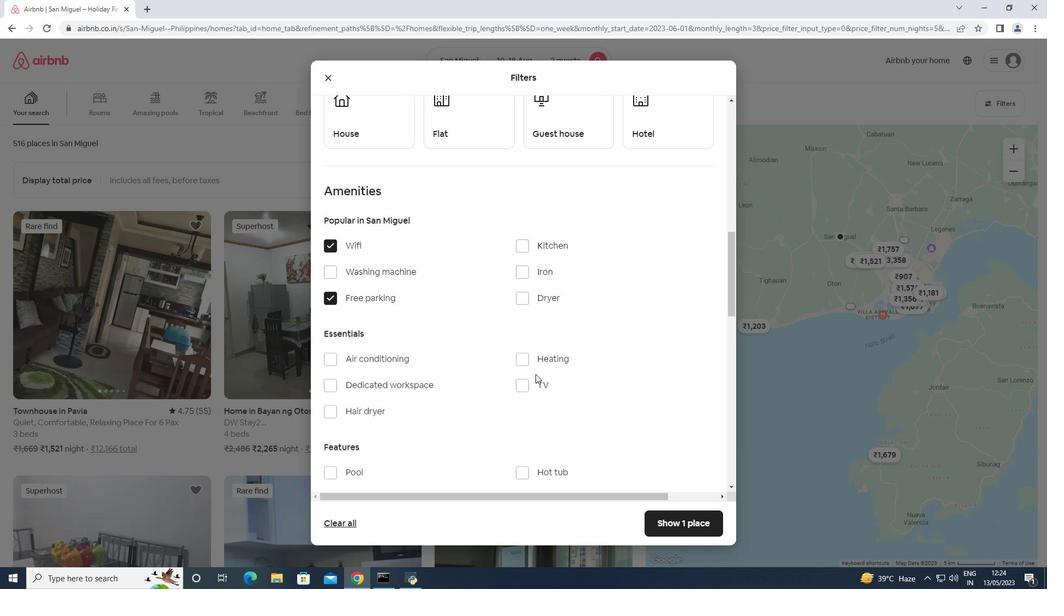 
Action: Mouse pressed left at (534, 382)
Screenshot: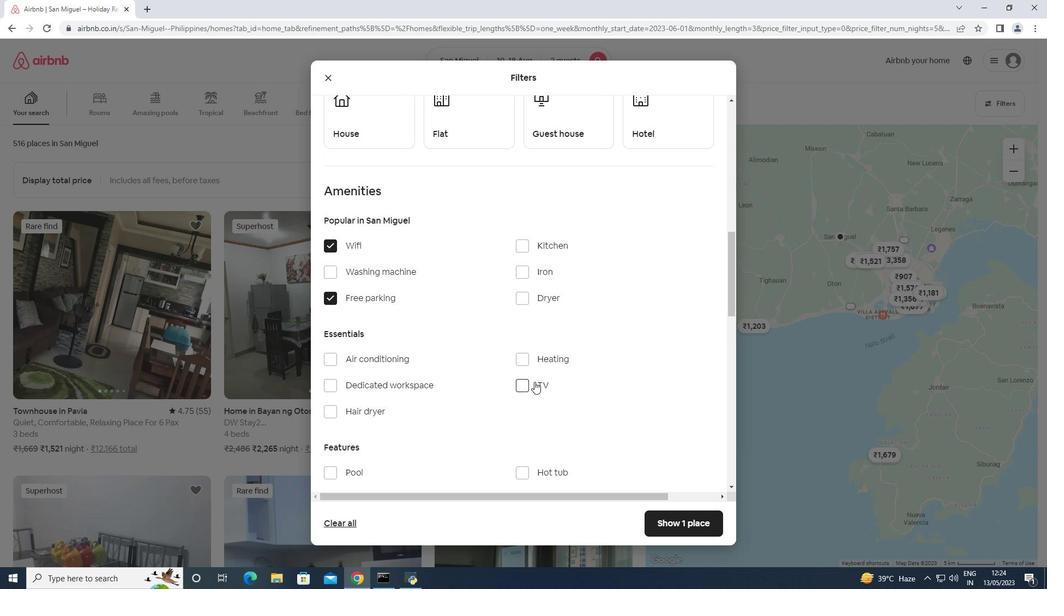 
Action: Mouse moved to (533, 372)
Screenshot: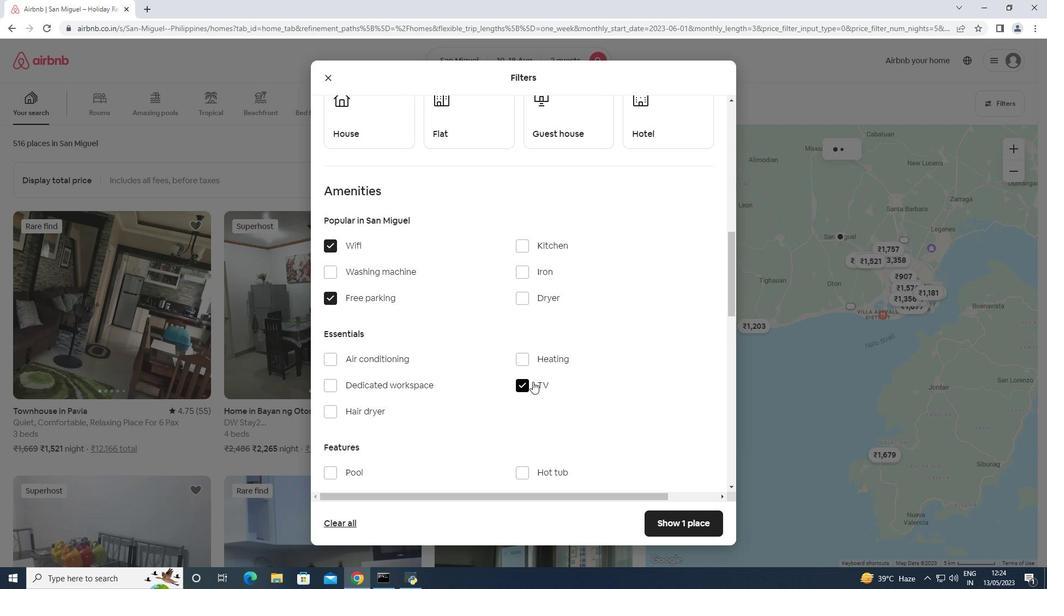 
Action: Mouse scrolled (533, 371) with delta (0, 0)
Screenshot: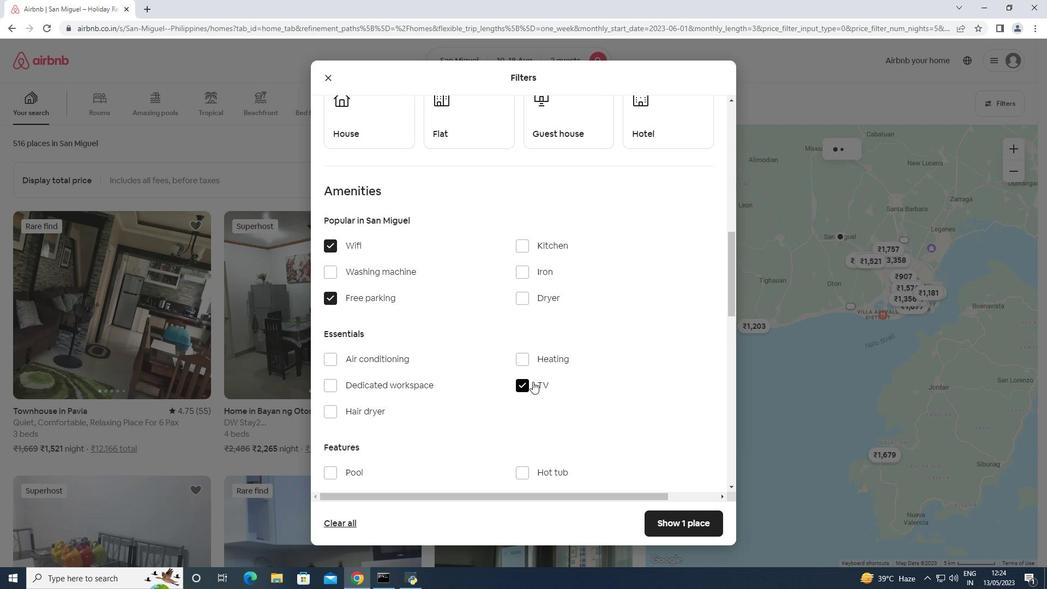 
Action: Mouse scrolled (533, 371) with delta (0, 0)
Screenshot: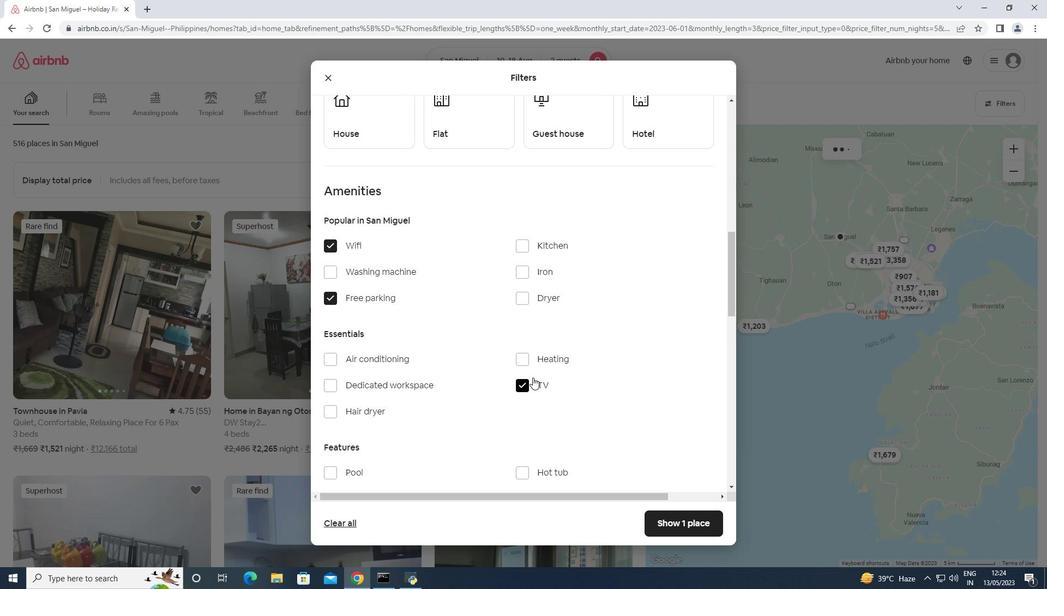 
Action: Mouse scrolled (533, 371) with delta (0, 0)
Screenshot: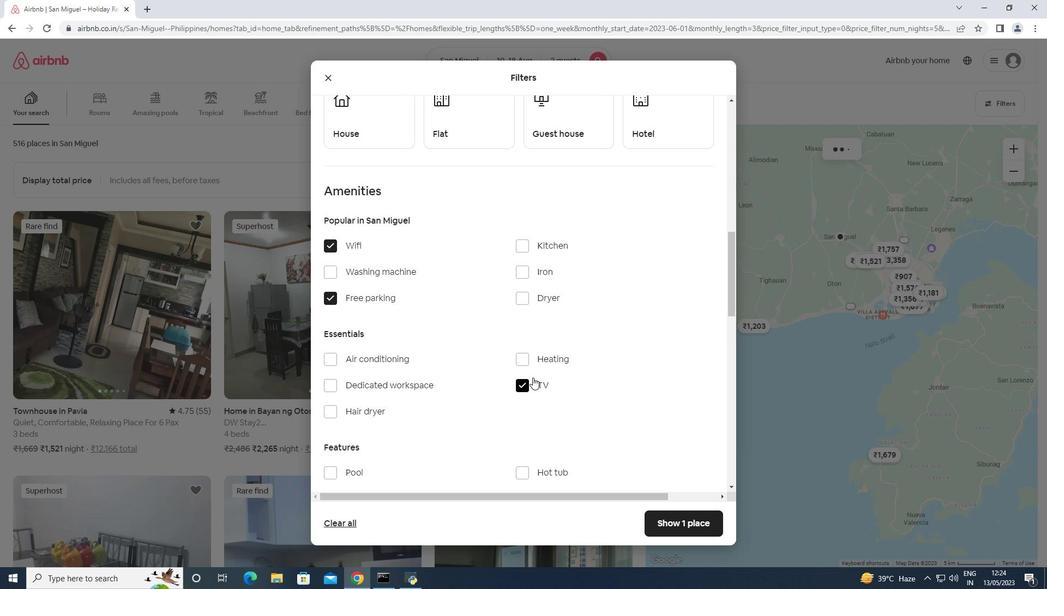 
Action: Mouse moved to (389, 362)
Screenshot: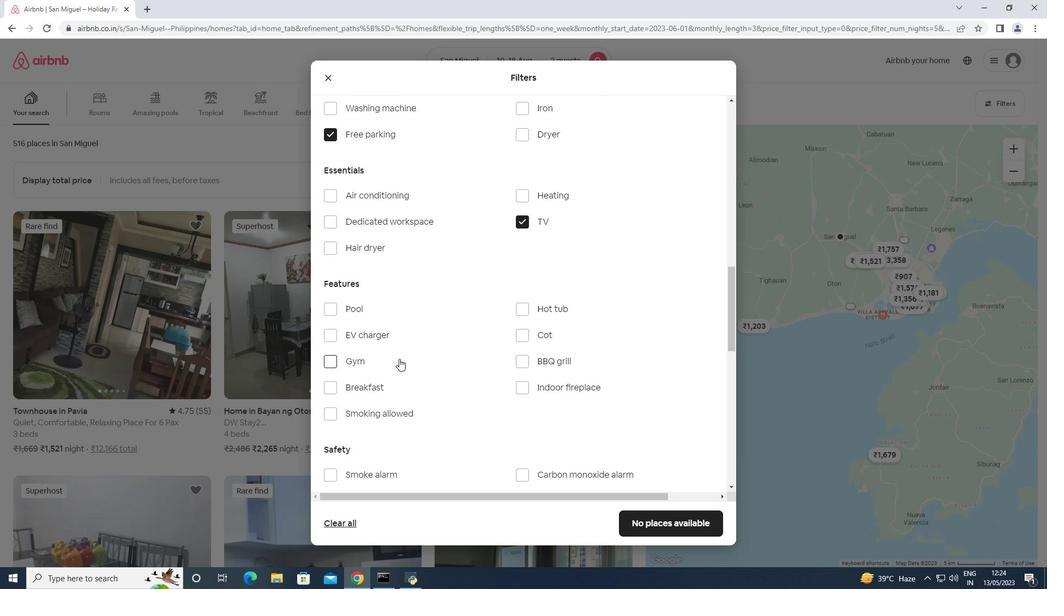 
Action: Mouse pressed left at (389, 362)
Screenshot: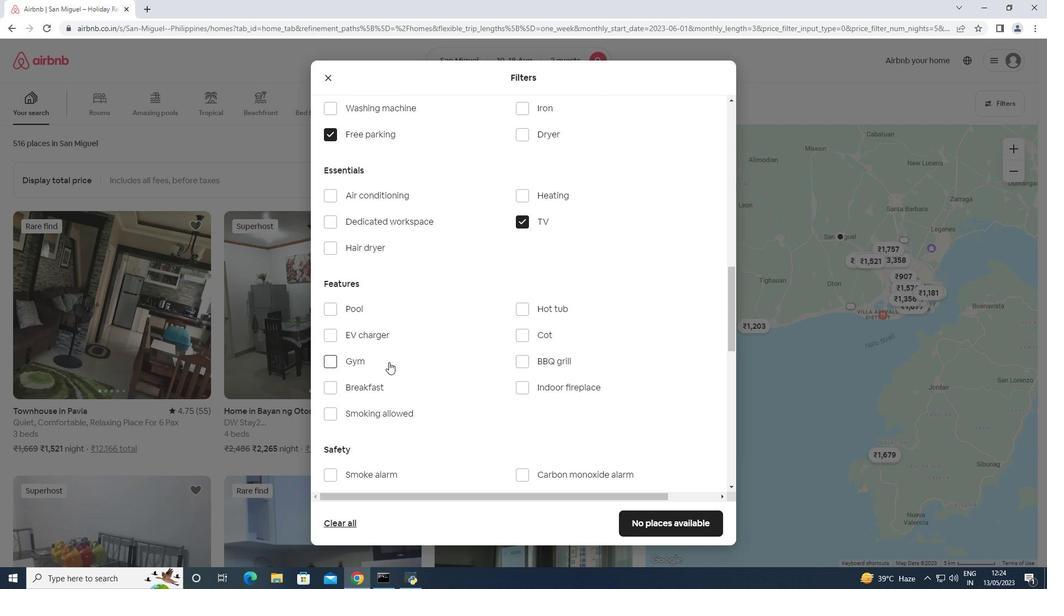 
Action: Mouse moved to (388, 387)
Screenshot: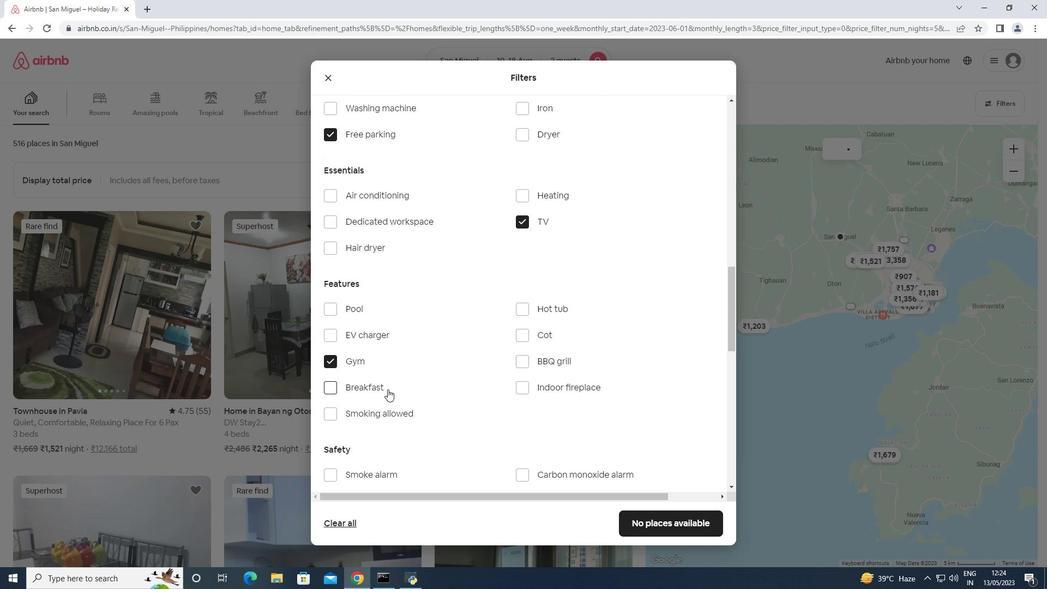 
Action: Mouse pressed left at (388, 387)
Screenshot: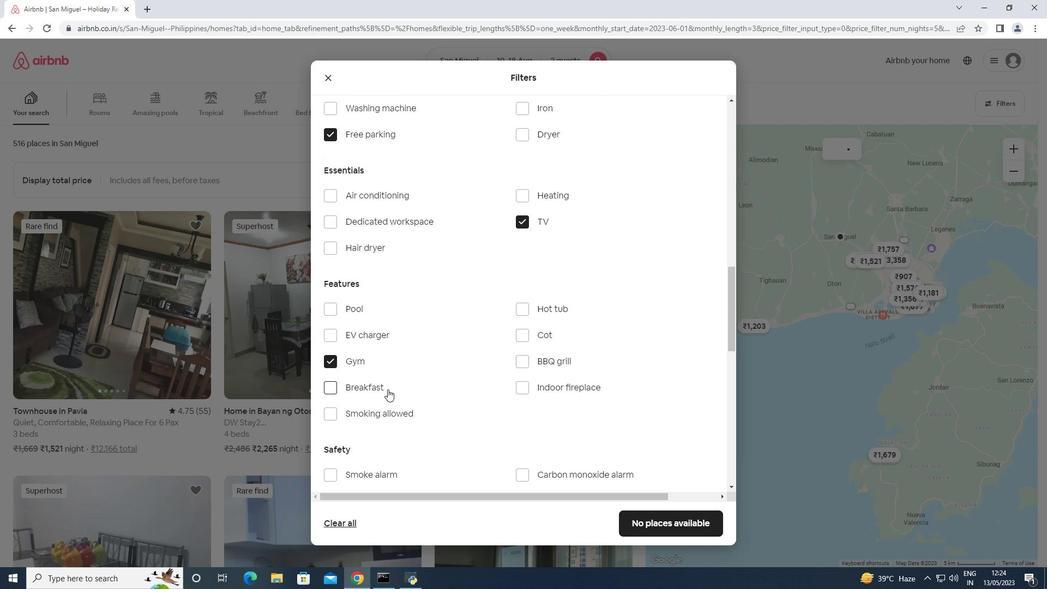 
Action: Mouse moved to (394, 377)
Screenshot: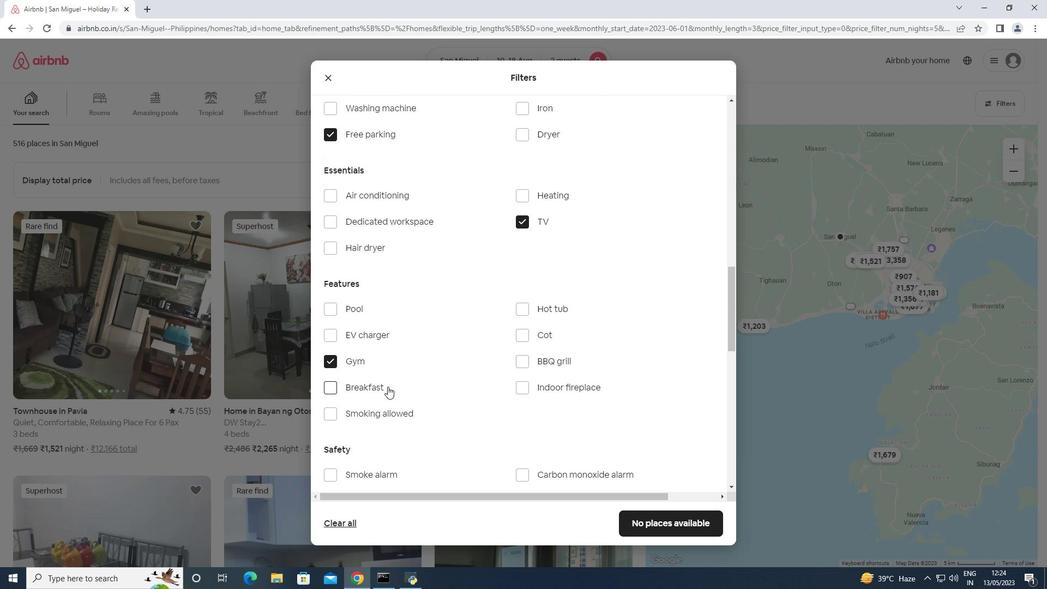 
Action: Mouse scrolled (394, 377) with delta (0, 0)
Screenshot: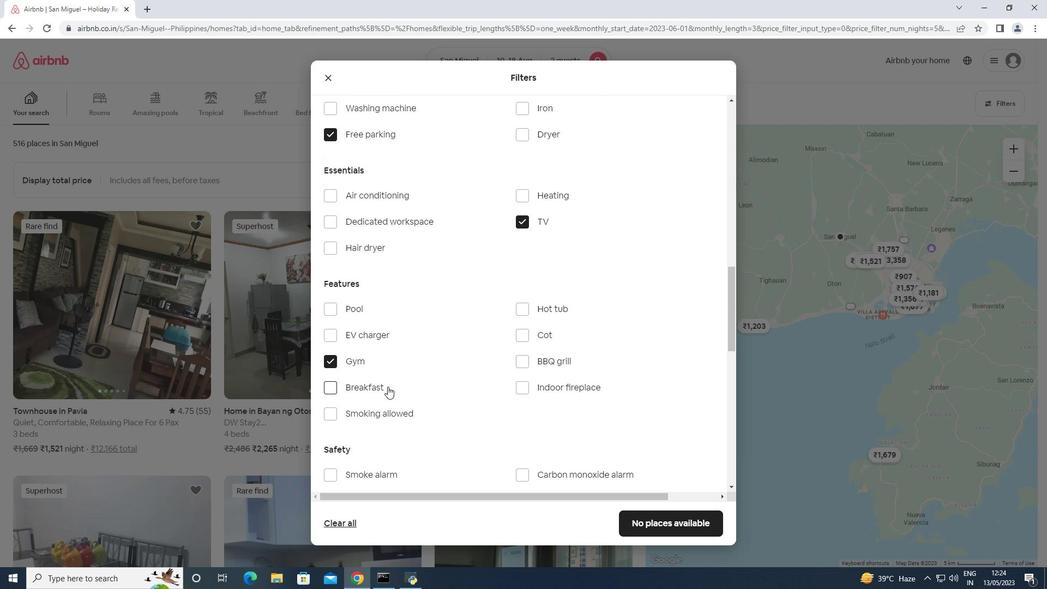 
Action: Mouse scrolled (394, 377) with delta (0, 0)
Screenshot: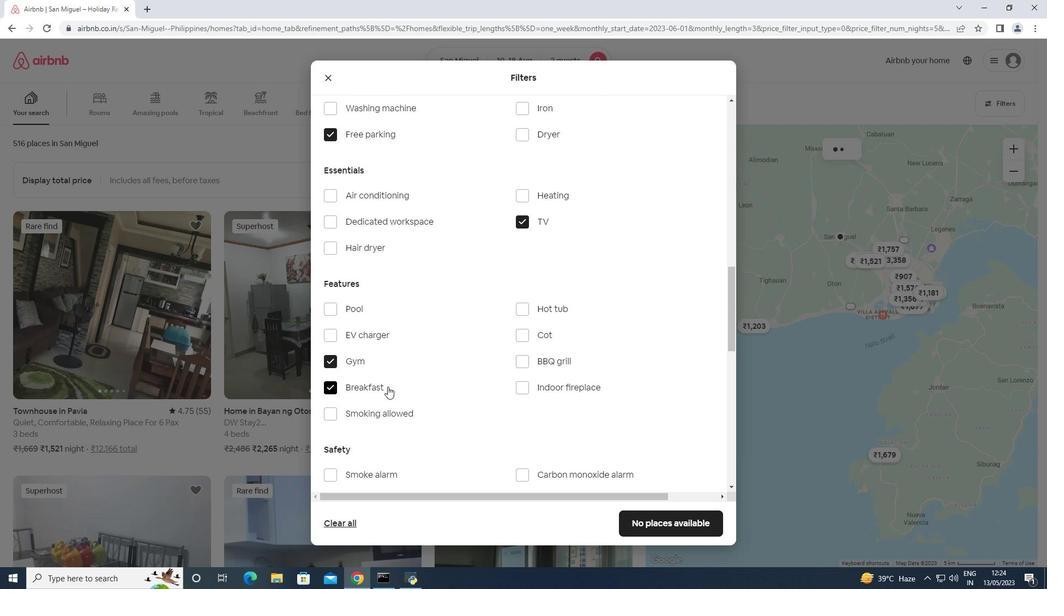 
Action: Mouse scrolled (394, 377) with delta (0, 0)
Screenshot: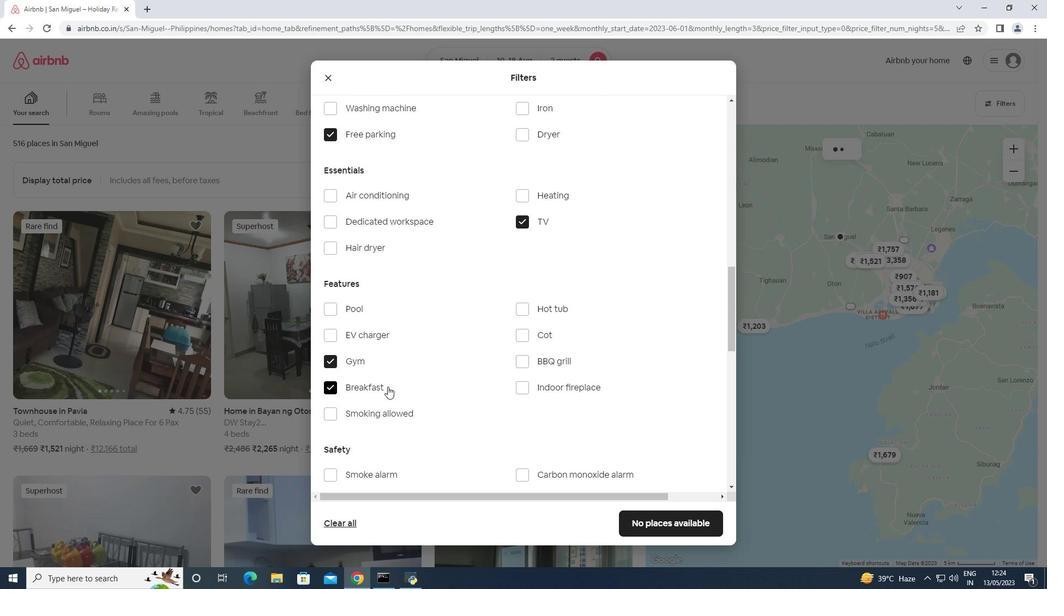 
Action: Mouse scrolled (394, 377) with delta (0, 0)
Screenshot: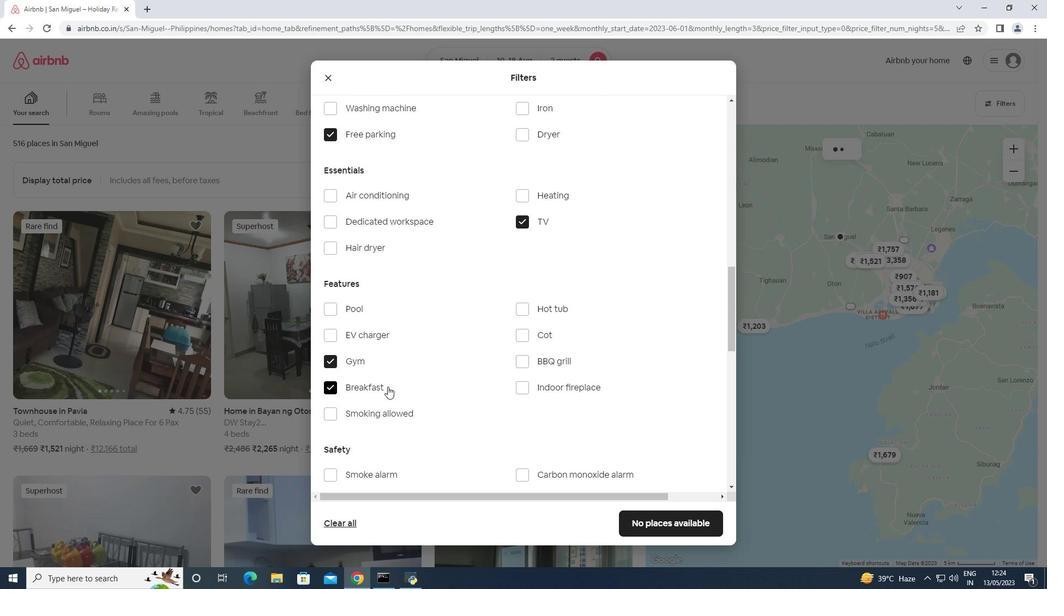
Action: Mouse scrolled (394, 377) with delta (0, 0)
Screenshot: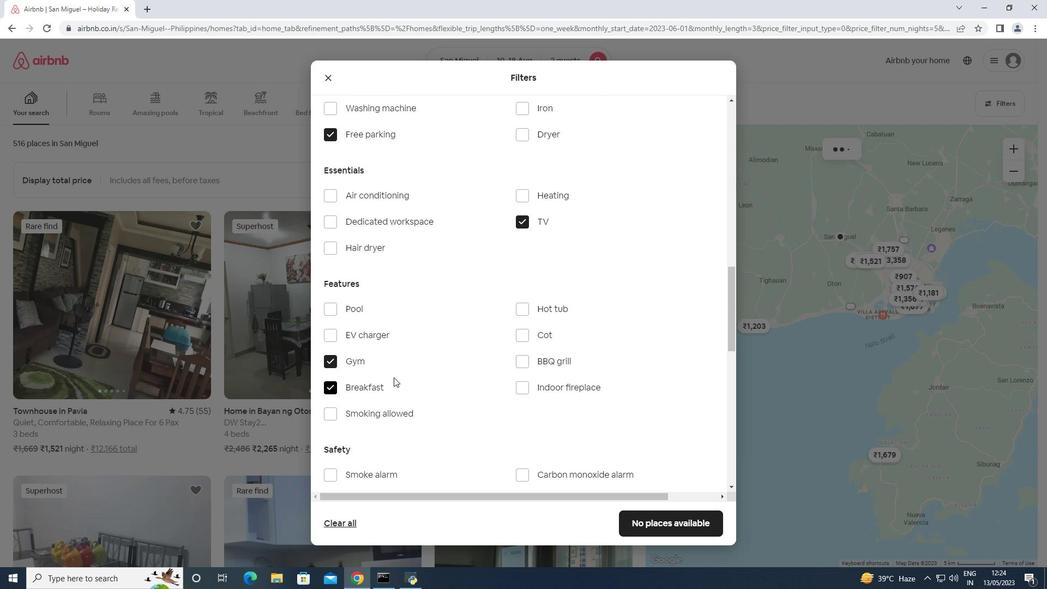 
Action: Mouse moved to (689, 349)
Screenshot: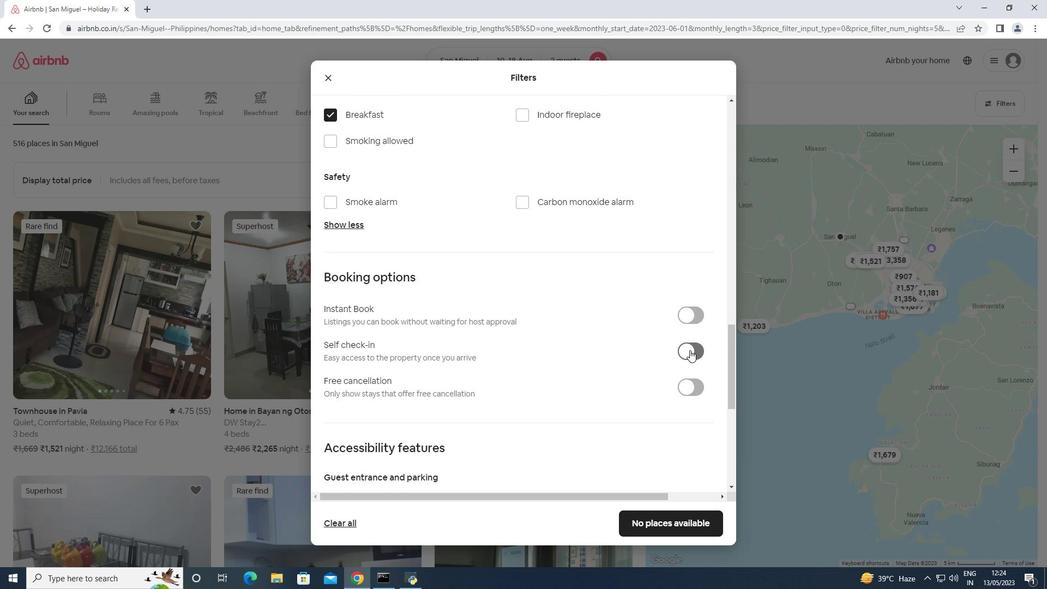 
Action: Mouse pressed left at (689, 349)
Screenshot: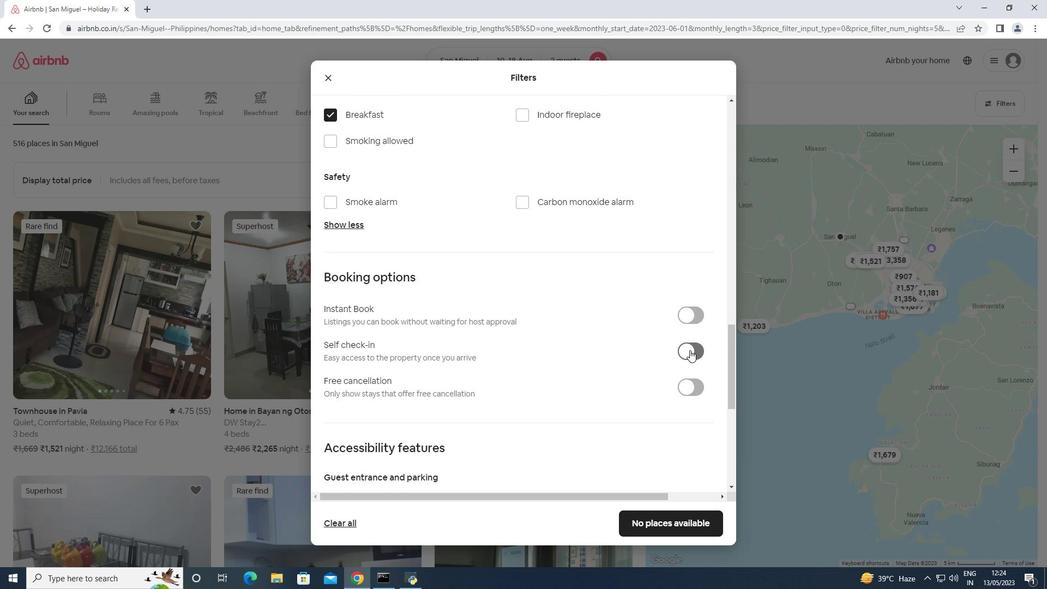 
Action: Mouse moved to (689, 350)
Screenshot: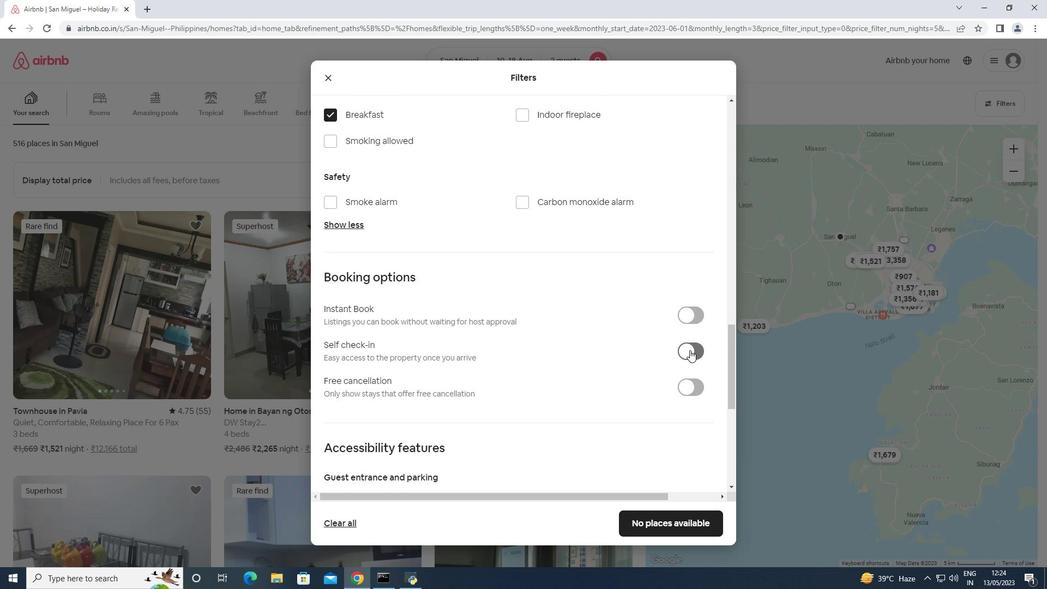 
Action: Mouse scrolled (689, 349) with delta (0, 0)
Screenshot: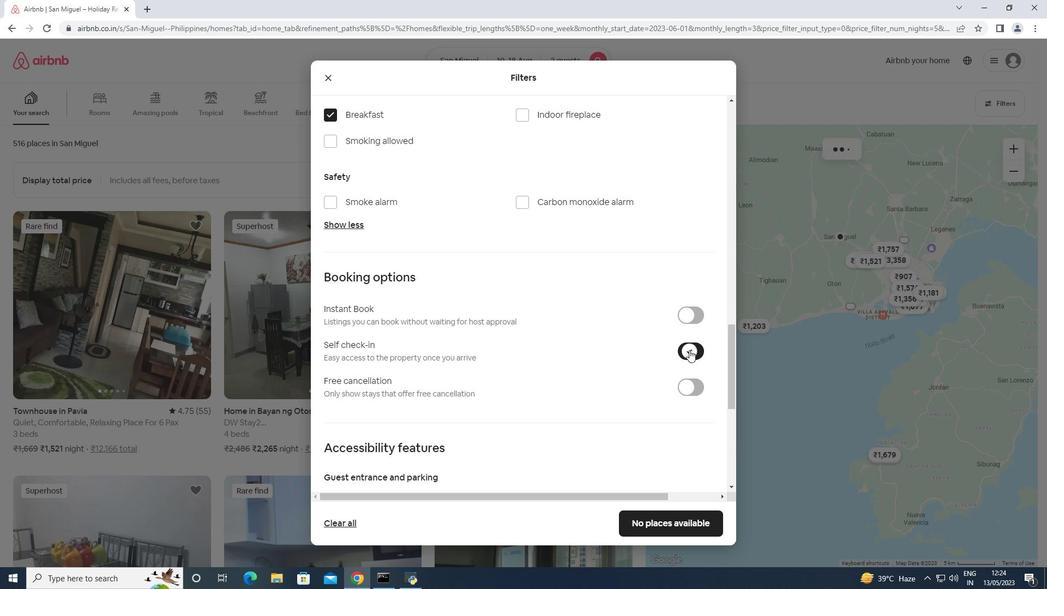 
Action: Mouse scrolled (689, 349) with delta (0, 0)
Screenshot: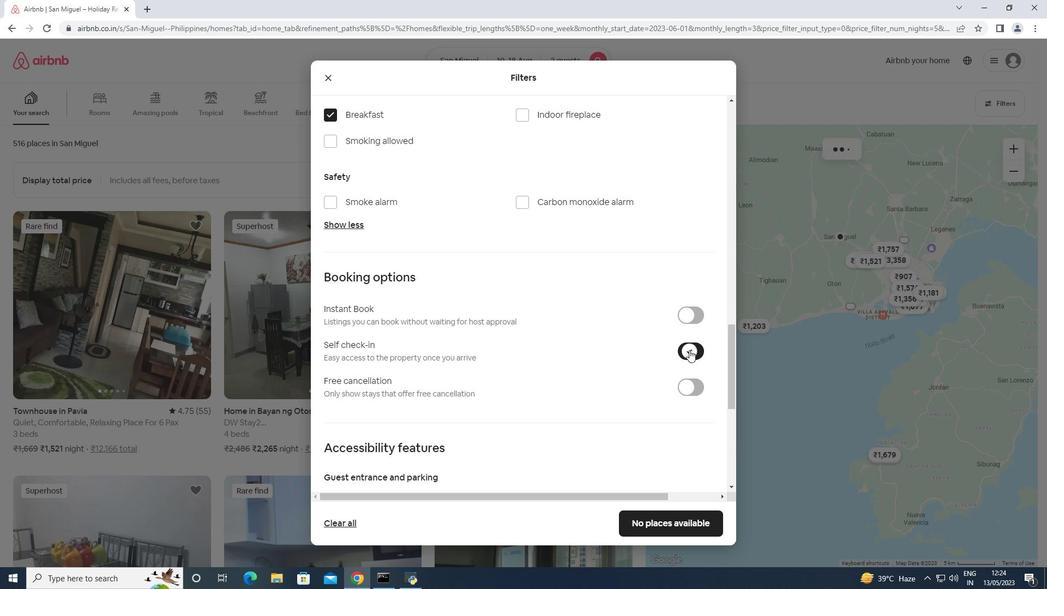 
Action: Mouse scrolled (689, 349) with delta (0, 0)
Screenshot: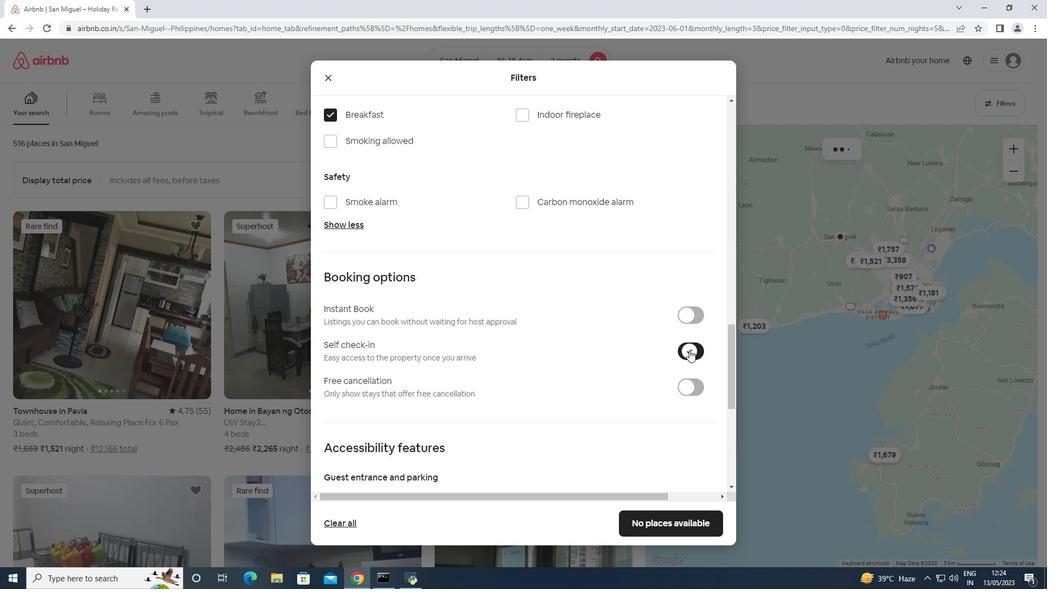 
Action: Mouse scrolled (689, 349) with delta (0, 0)
Screenshot: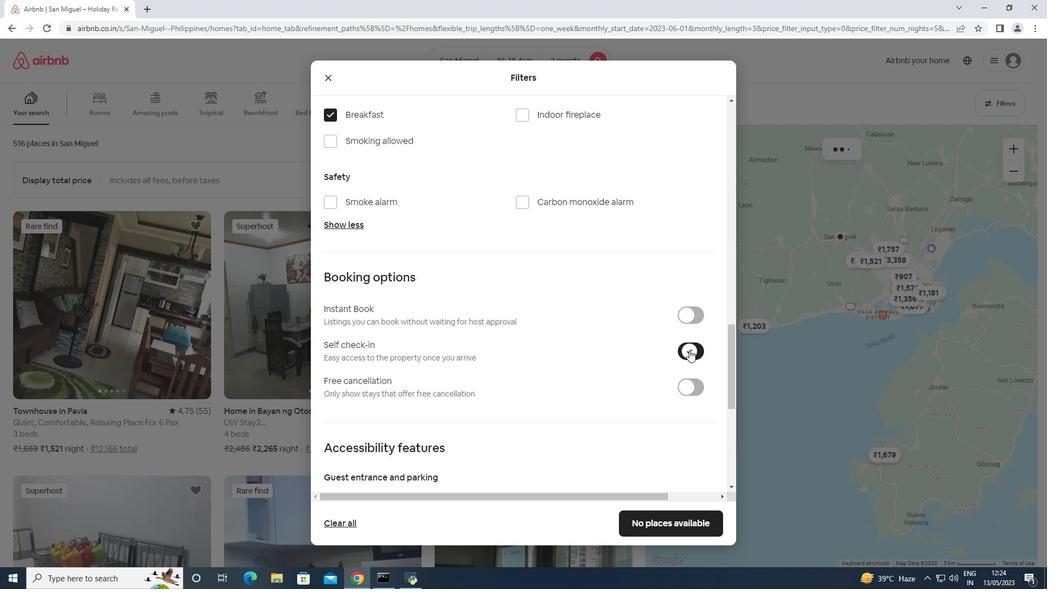 
Action: Mouse scrolled (689, 349) with delta (0, 0)
Screenshot: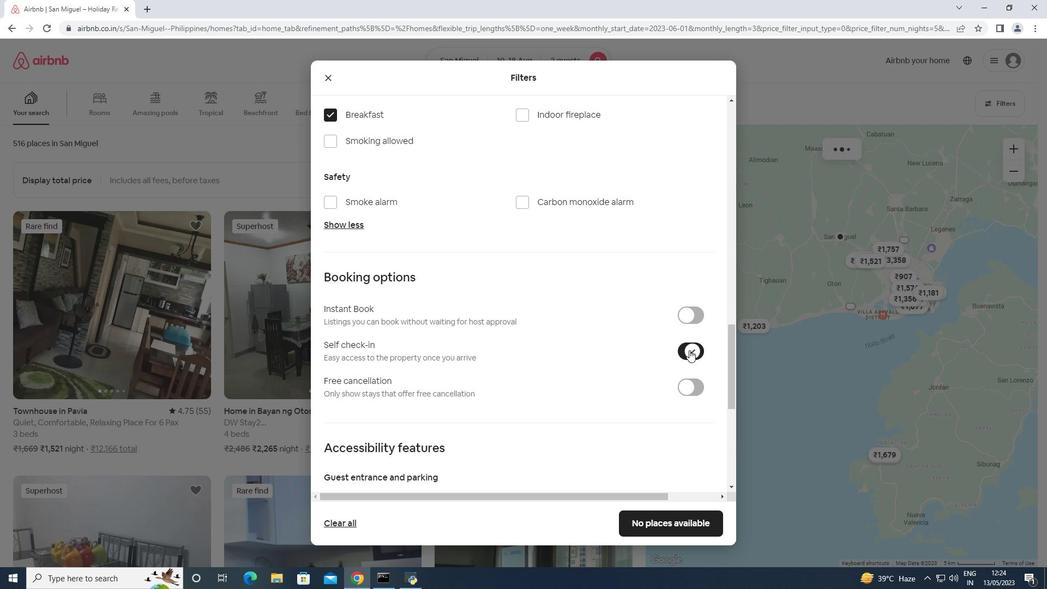 
Action: Mouse moved to (504, 430)
Screenshot: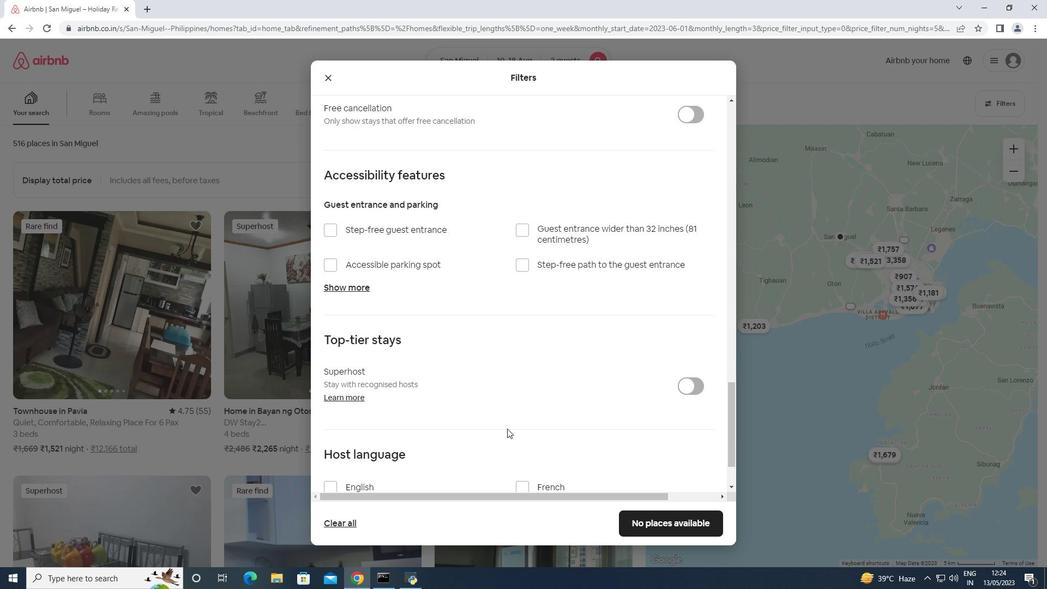 
Action: Mouse scrolled (504, 429) with delta (0, 0)
Screenshot: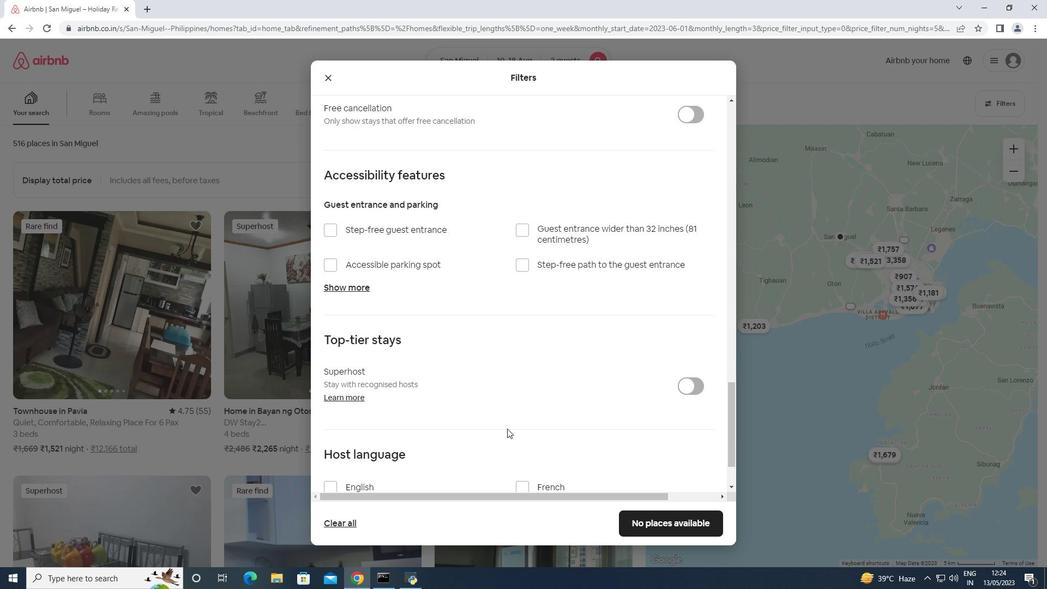 
Action: Mouse scrolled (504, 429) with delta (0, 0)
Screenshot: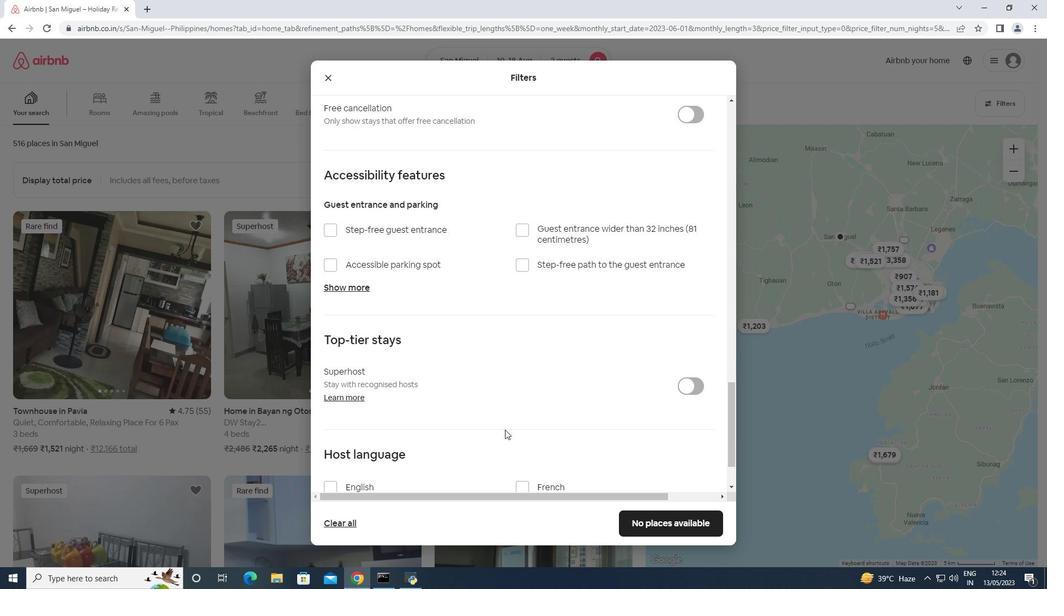 
Action: Mouse scrolled (504, 429) with delta (0, 0)
Screenshot: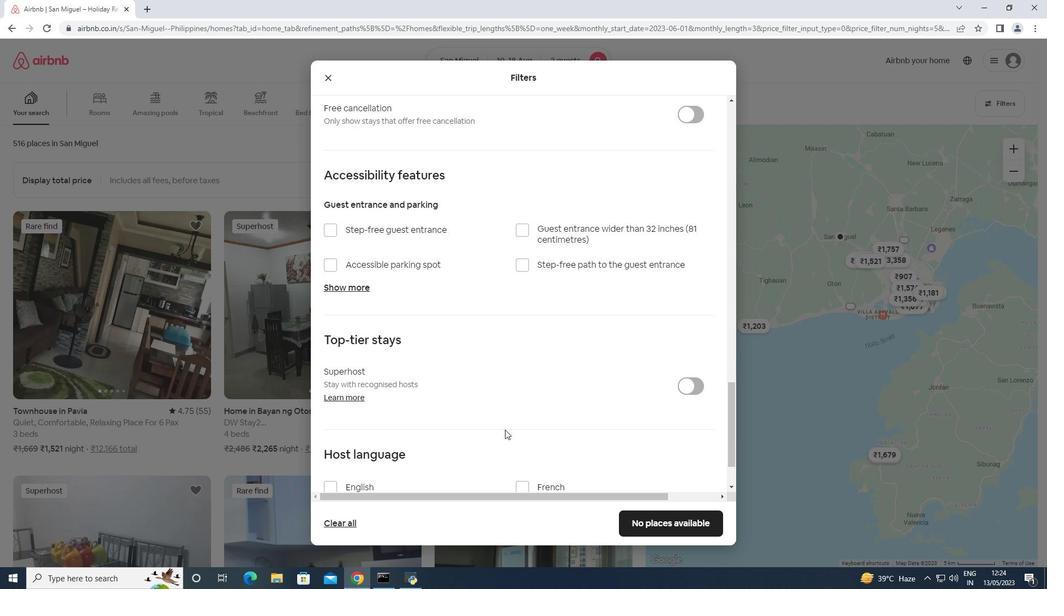 
Action: Mouse scrolled (504, 429) with delta (0, 0)
Screenshot: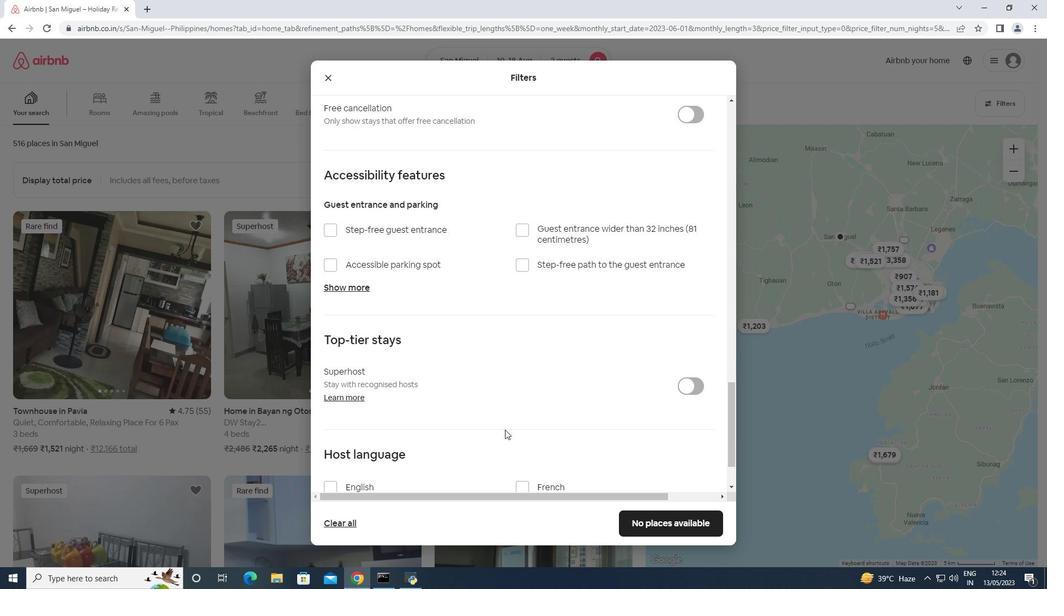 
Action: Mouse scrolled (504, 429) with delta (0, 0)
Screenshot: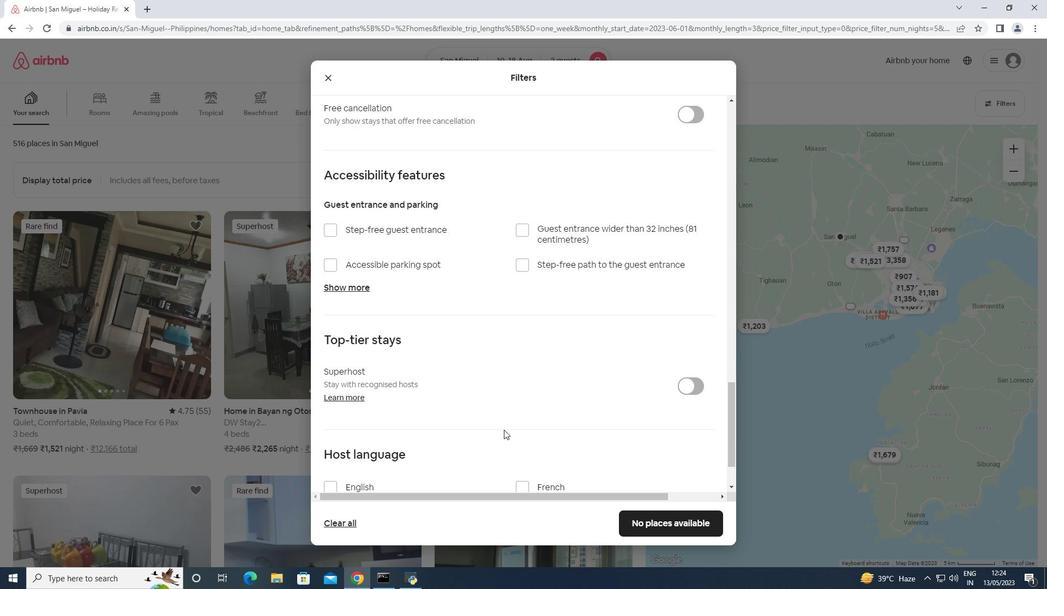 
Action: Mouse moved to (367, 415)
Screenshot: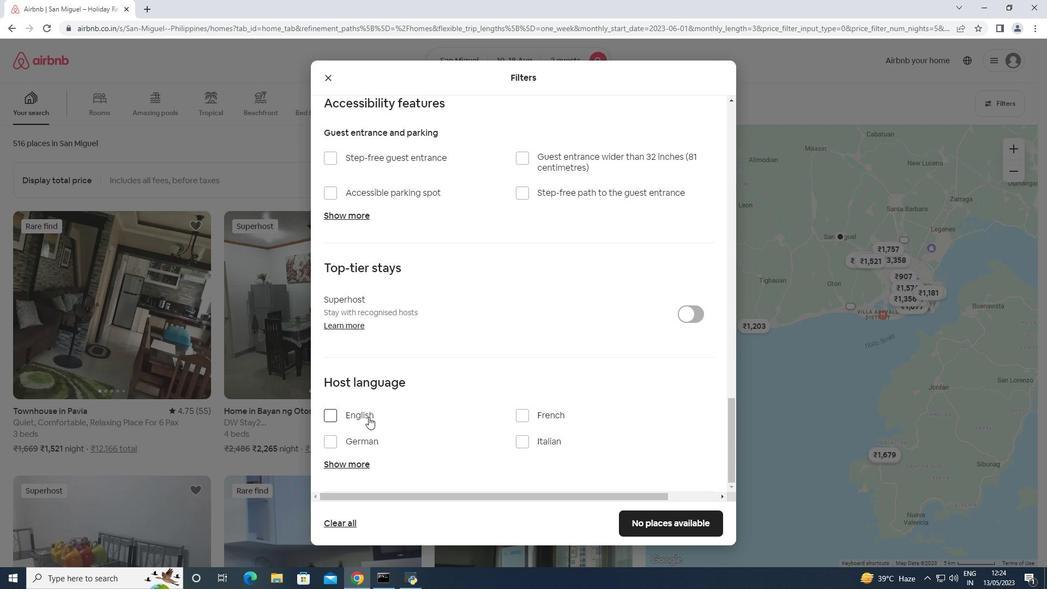 
Action: Mouse pressed left at (367, 415)
Screenshot: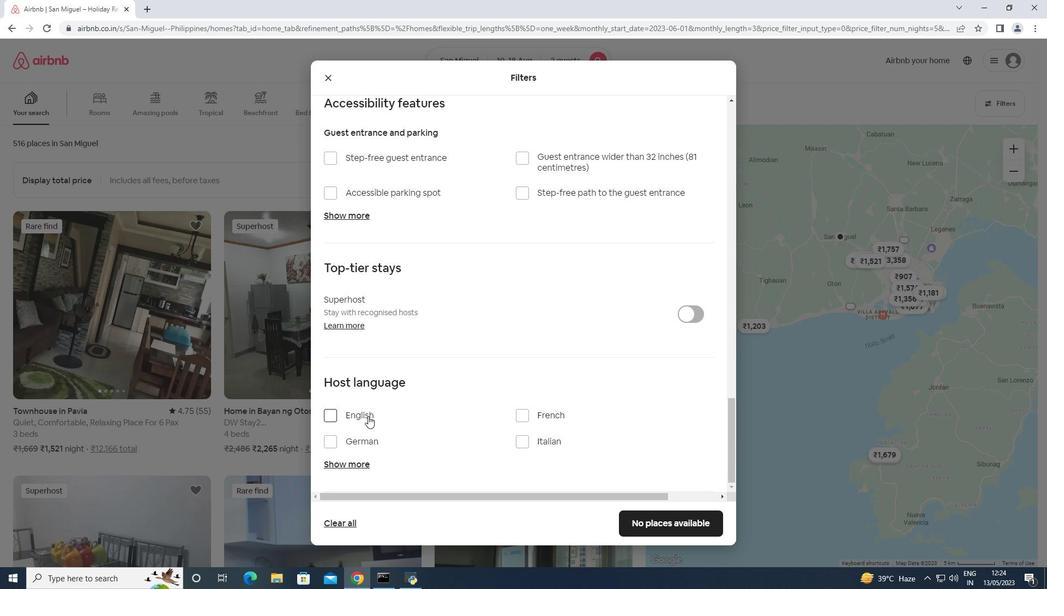 
Action: Mouse moved to (699, 519)
Screenshot: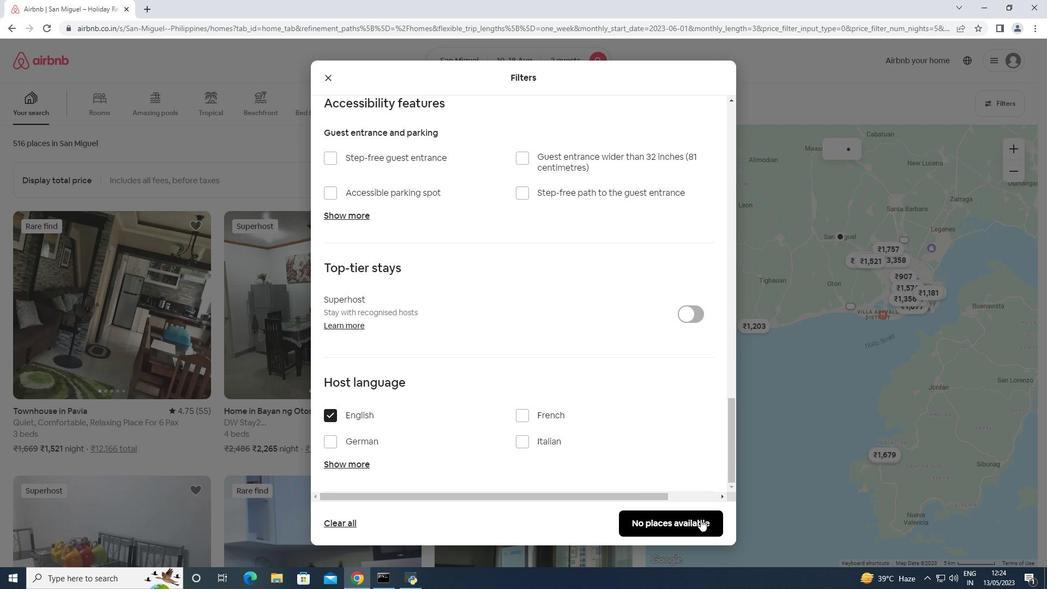 
Action: Mouse pressed left at (699, 519)
Screenshot: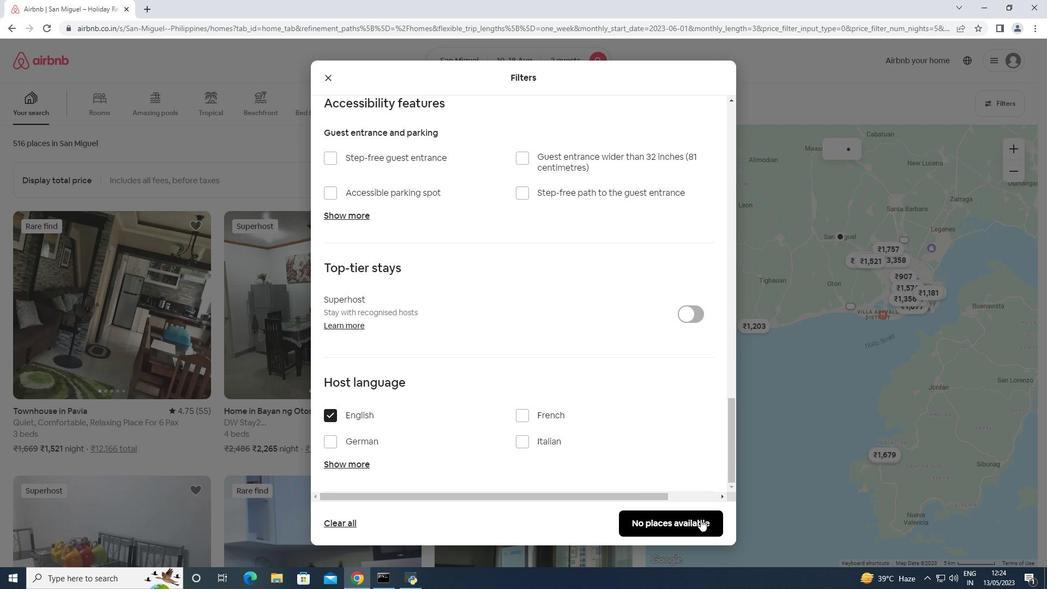 
Action: Mouse moved to (412, 153)
Screenshot: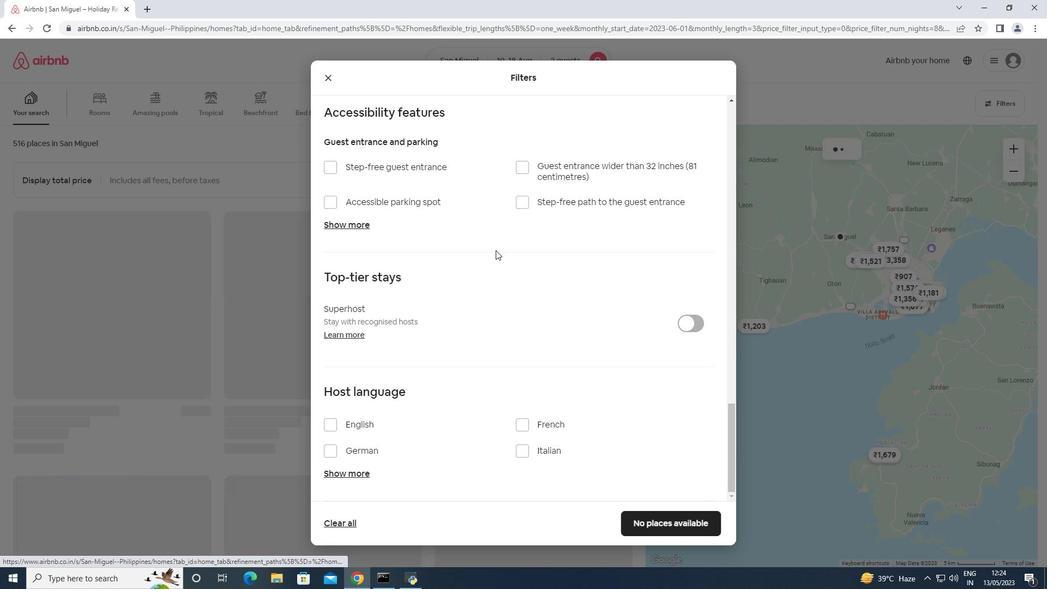 
